 Task: Create new customer invoice with Date Opened: 25-May-23, Select Customer: Only, Terms: Net 15. Make invoice entry for item-1 with Date: 25-May-23, Description: Victoria's Secret Love Cloud Ruched Sports Bra Black (XS)
, Income Account: Income:Sales, Quantity: 2, Unit Price: 9.49, Sales Tax: Y, Sales Tax Included: Y, Tax Table: Sales Tax. Post Invoice with Post Date: 25-May-23, Post to Accounts: Assets:Accounts Receivable. Pay / Process Payment with Transaction Date: 08-Jun-23, Amount: 18.98, Transfer Account: Checking Account. Go to 'Print Invoice'. Save a pdf copy of the invoice.
Action: Mouse moved to (142, 27)
Screenshot: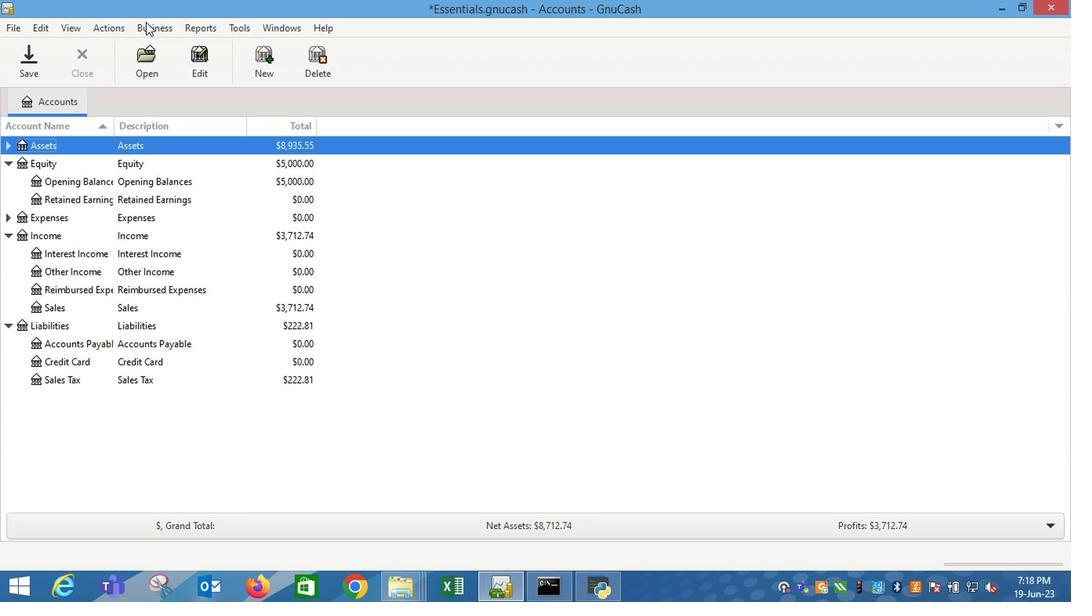 
Action: Mouse pressed left at (142, 27)
Screenshot: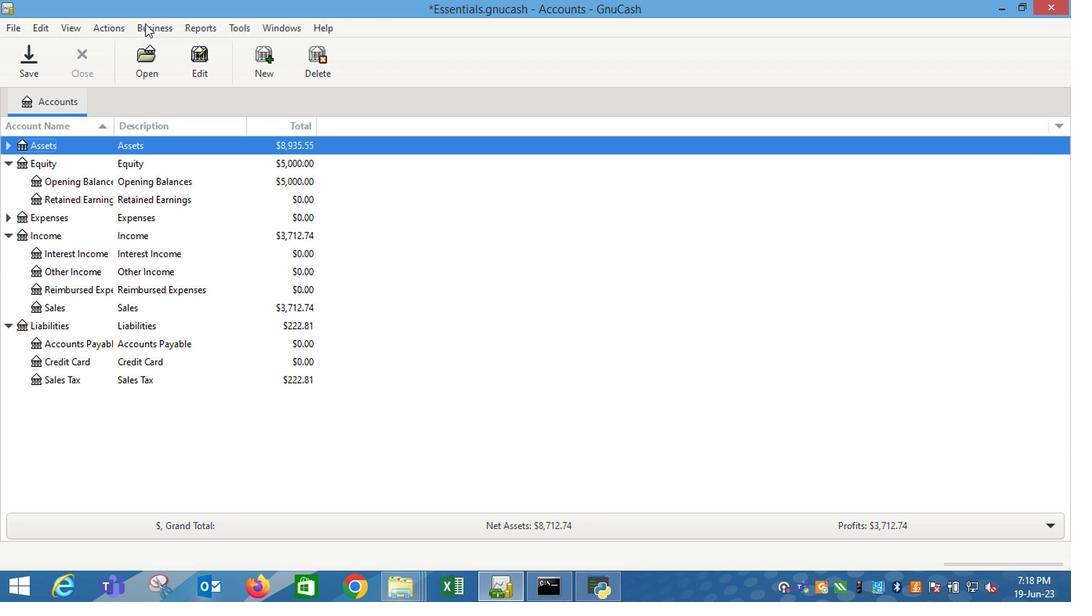 
Action: Mouse moved to (353, 109)
Screenshot: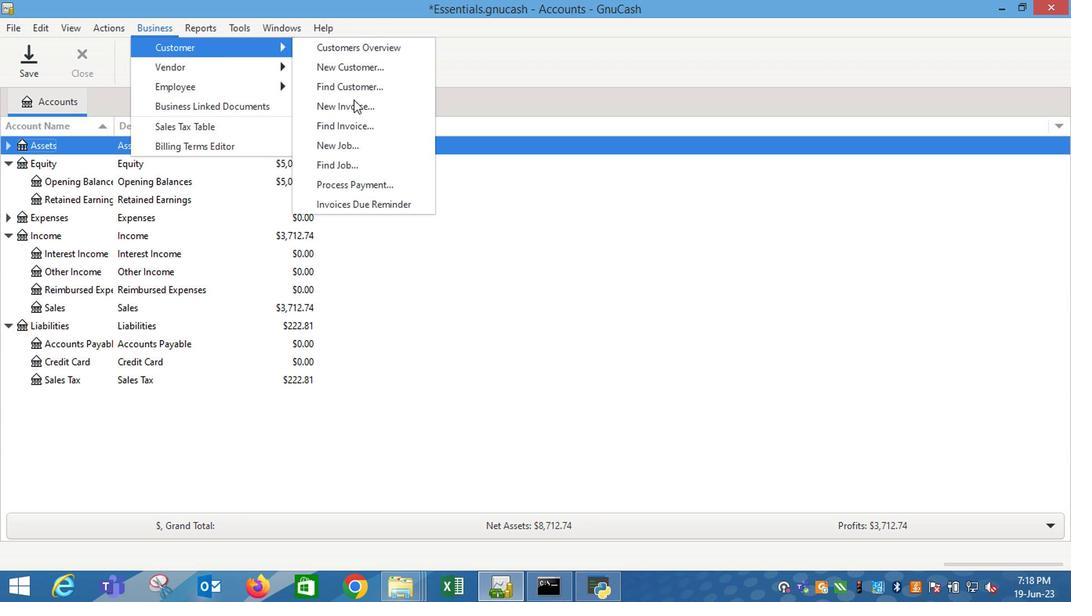 
Action: Mouse pressed left at (353, 109)
Screenshot: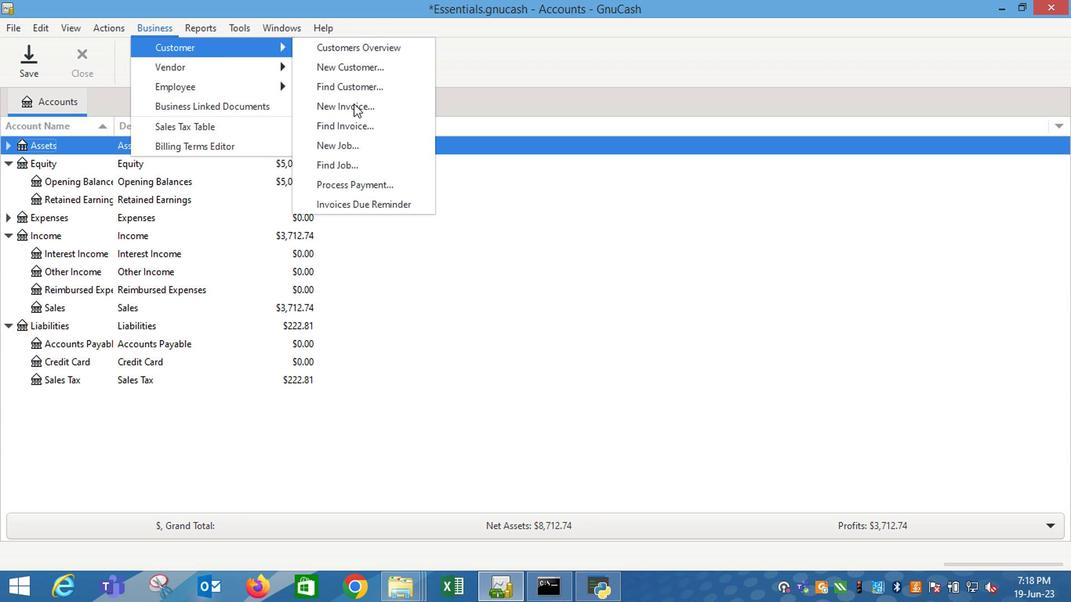 
Action: Mouse moved to (650, 244)
Screenshot: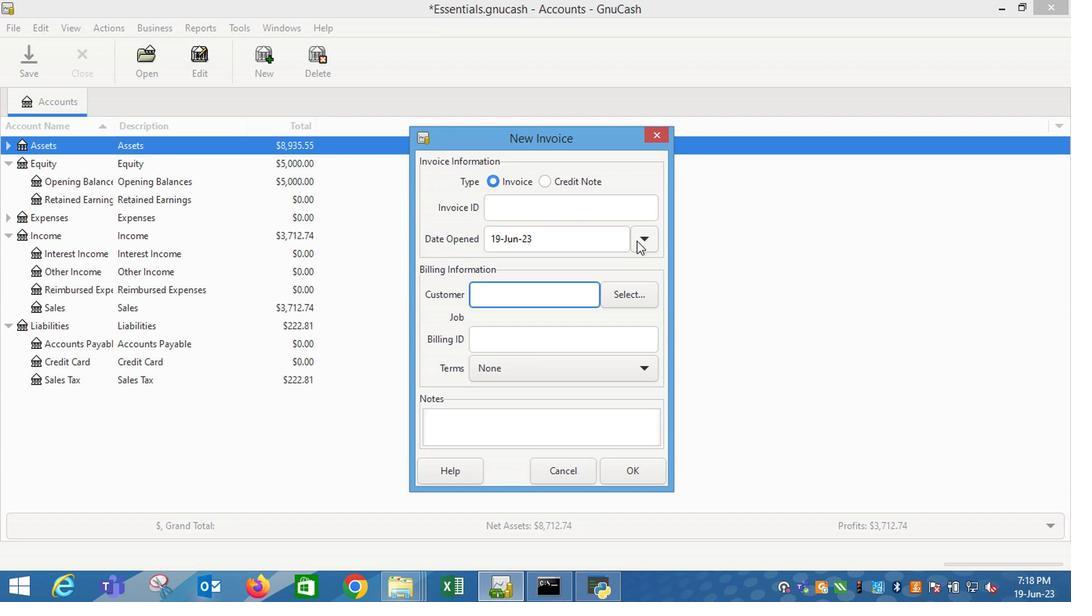 
Action: Mouse pressed left at (650, 244)
Screenshot: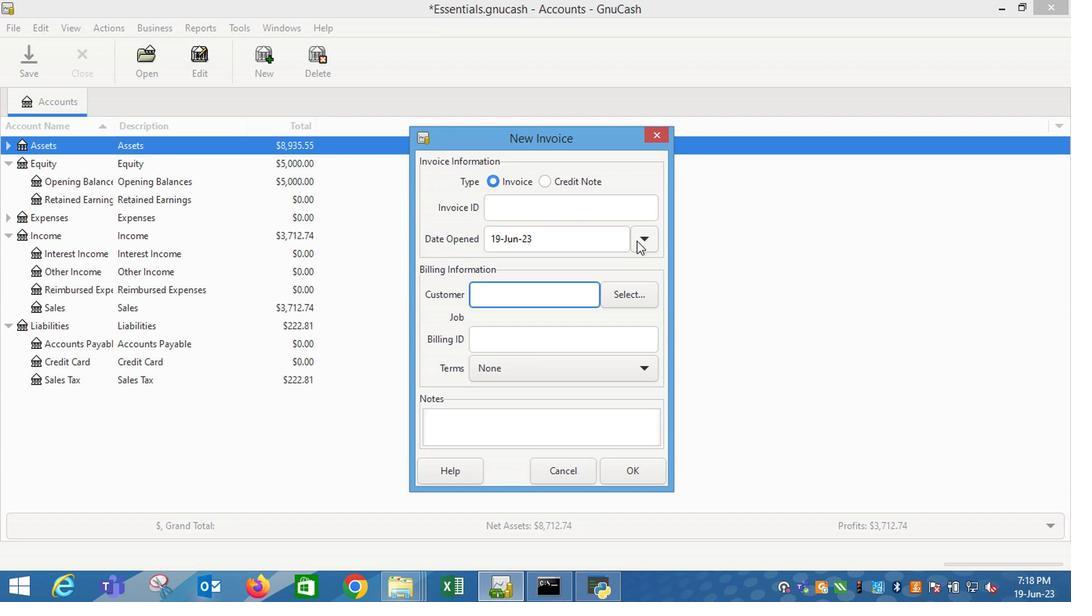 
Action: Mouse moved to (526, 264)
Screenshot: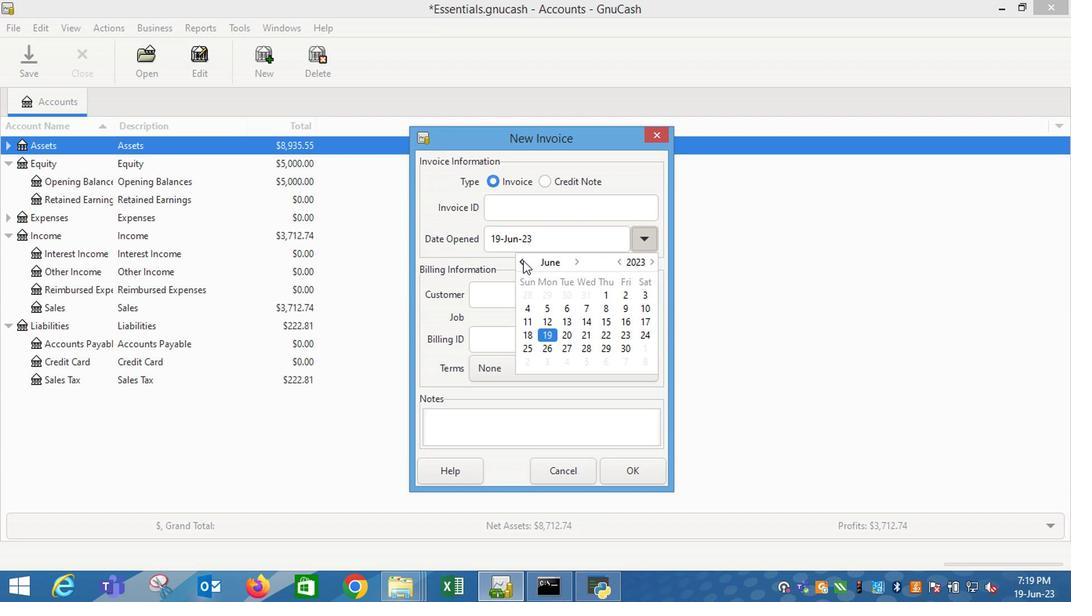 
Action: Mouse pressed left at (526, 264)
Screenshot: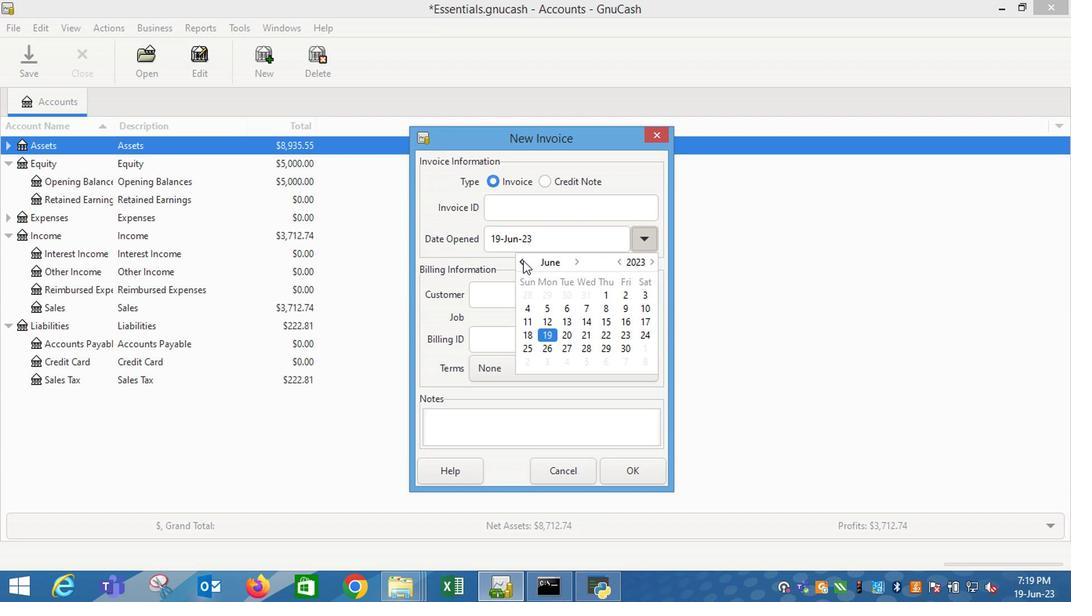 
Action: Mouse moved to (606, 338)
Screenshot: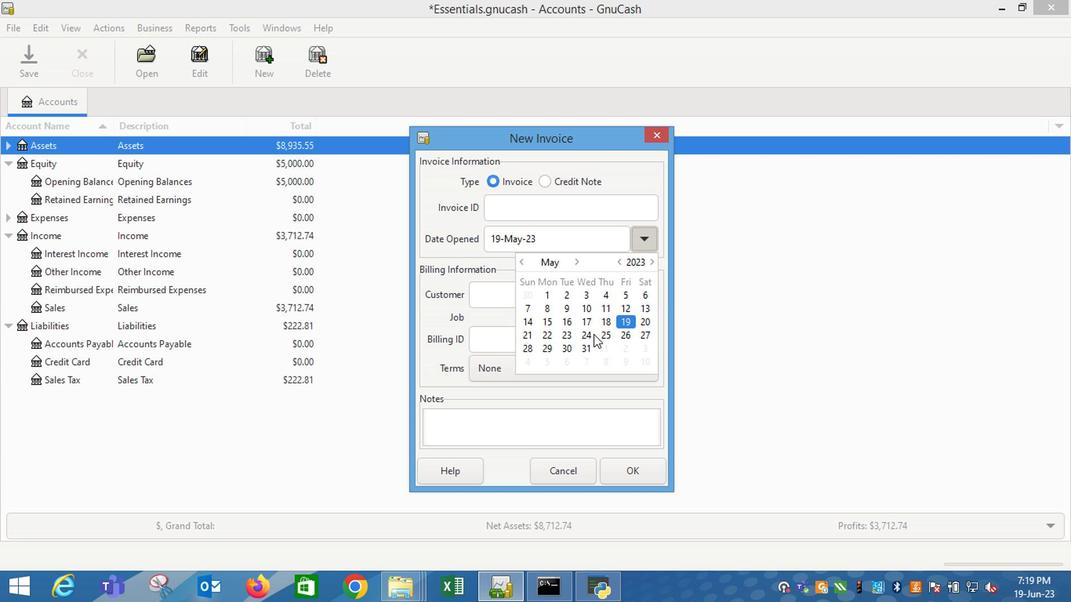 
Action: Mouse pressed left at (606, 338)
Screenshot: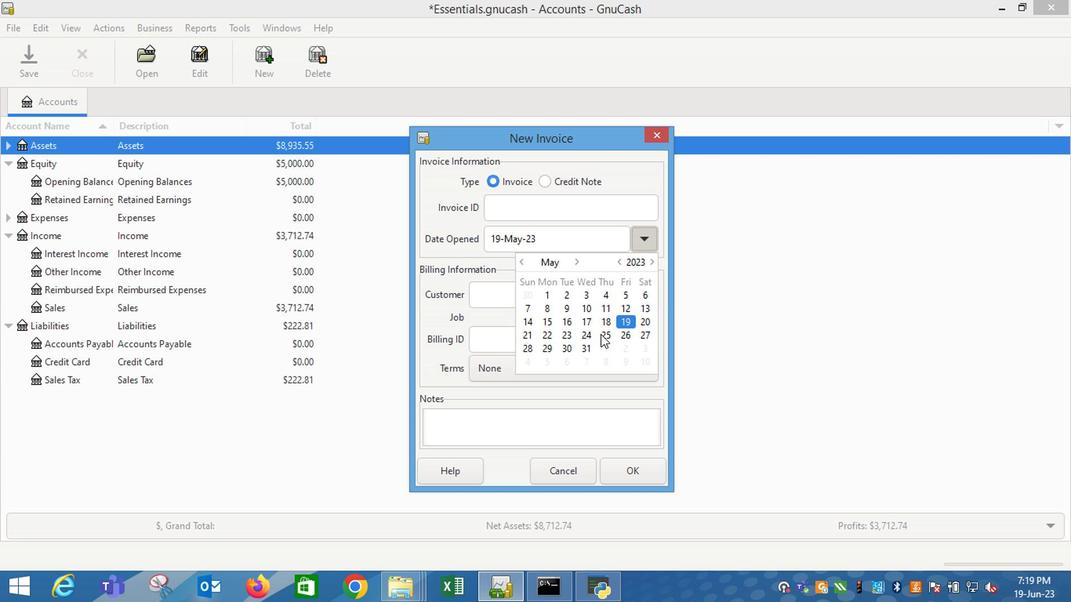 
Action: Mouse moved to (608, 337)
Screenshot: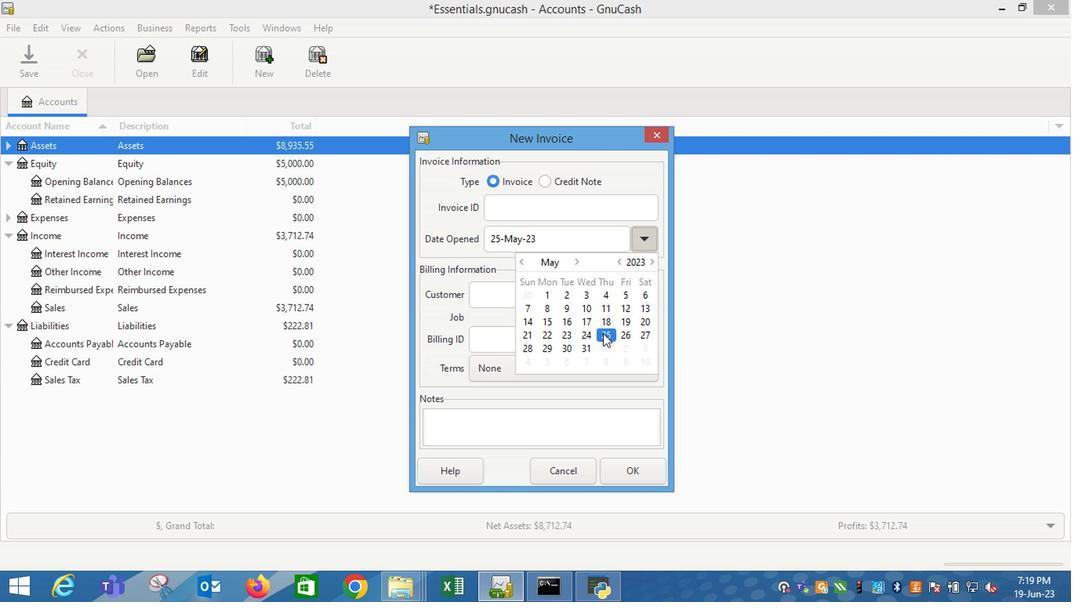 
Action: Key pressed <Key.tab>
Screenshot: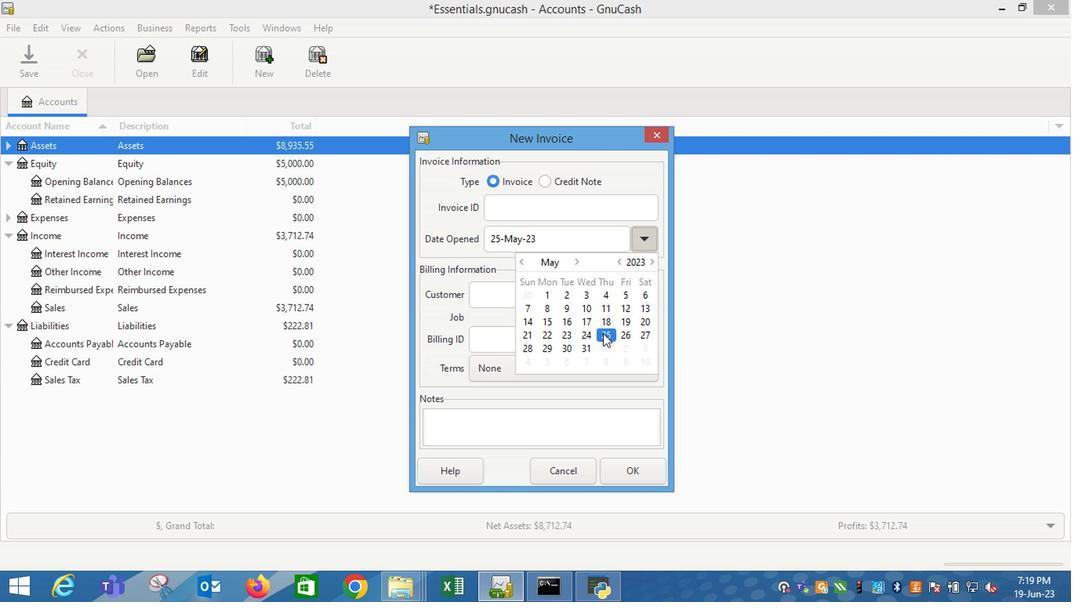 
Action: Mouse moved to (502, 299)
Screenshot: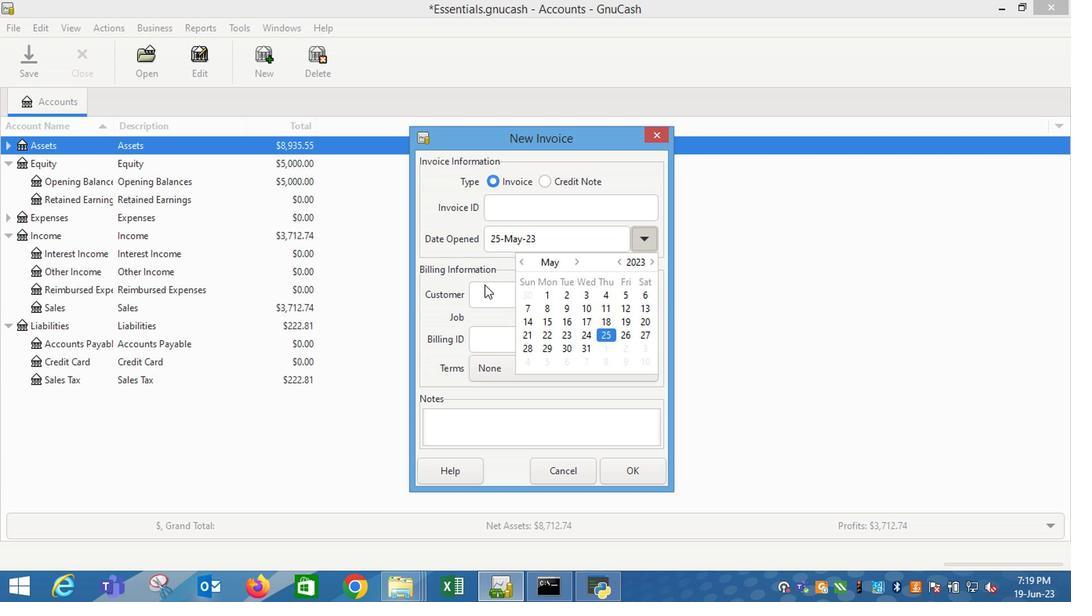 
Action: Mouse pressed left at (502, 299)
Screenshot: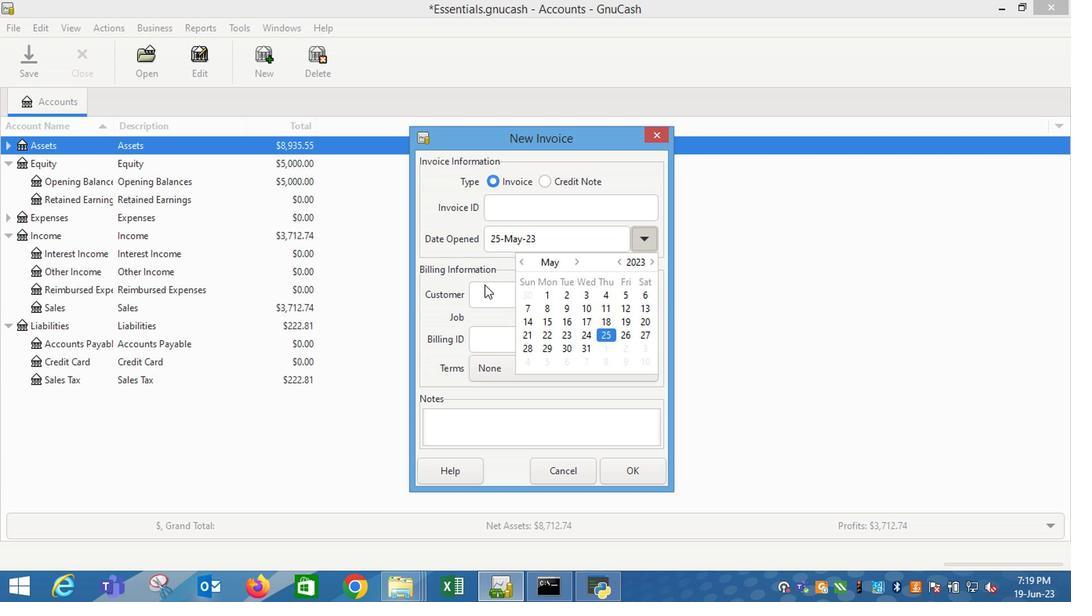 
Action: Mouse moved to (503, 301)
Screenshot: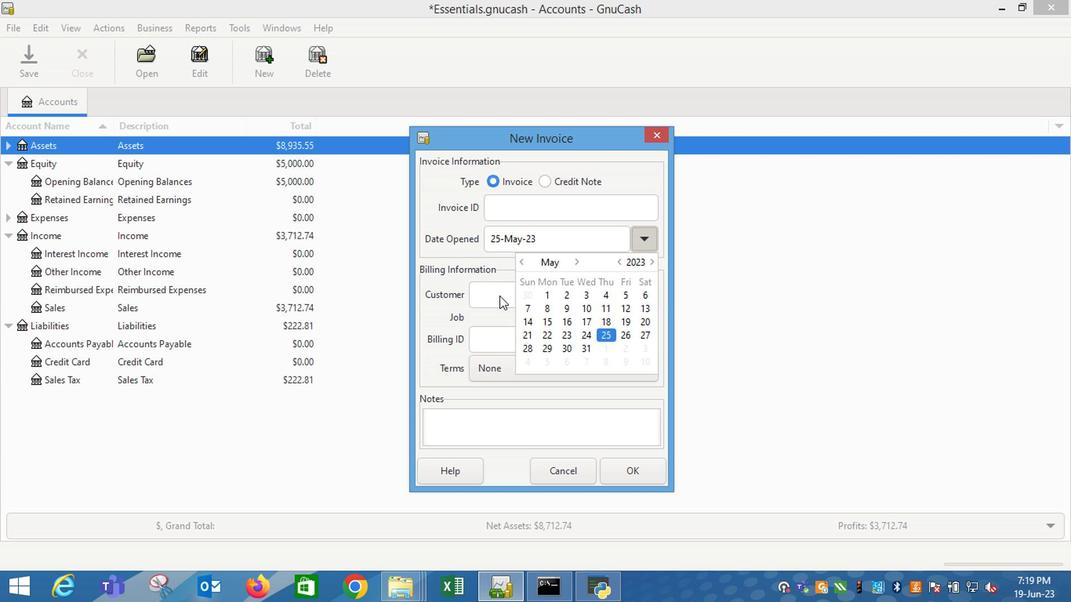 
Action: Mouse pressed left at (503, 301)
Screenshot: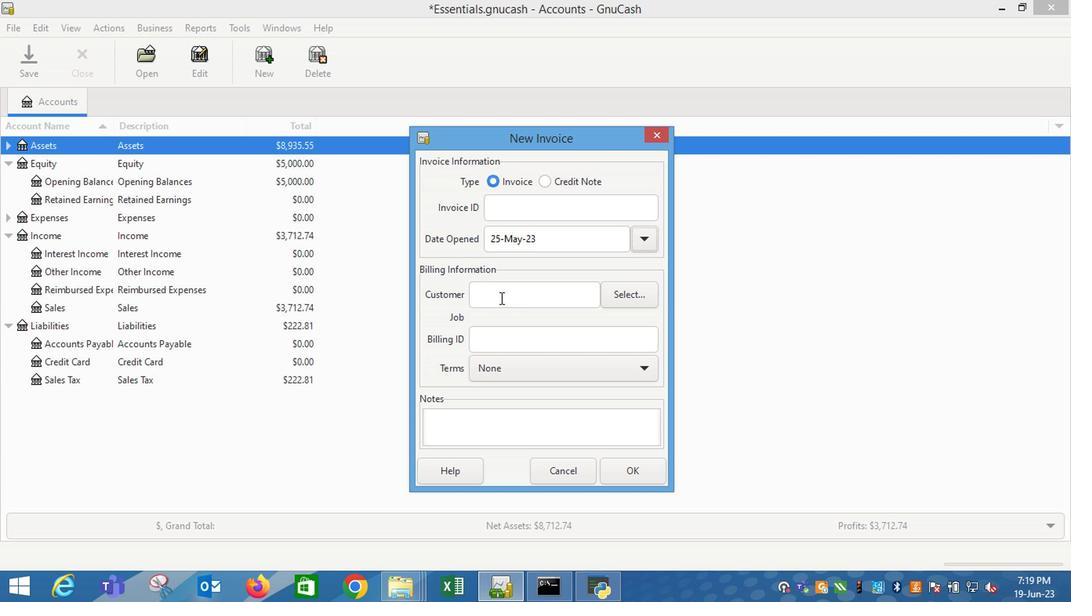 
Action: Mouse moved to (503, 301)
Screenshot: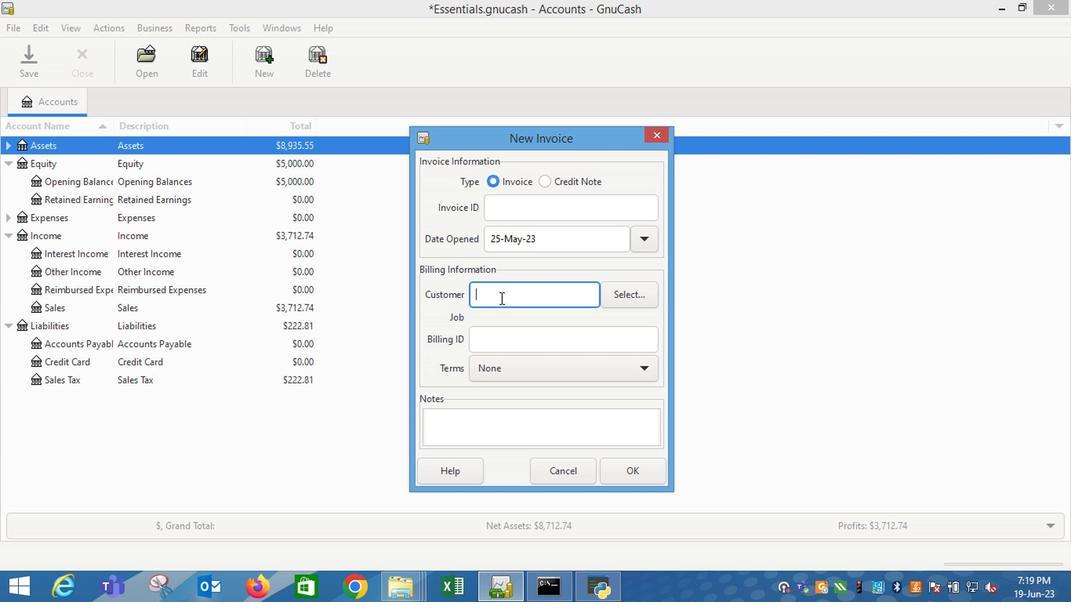 
Action: Key pressed <Key.shift_r>On
Screenshot: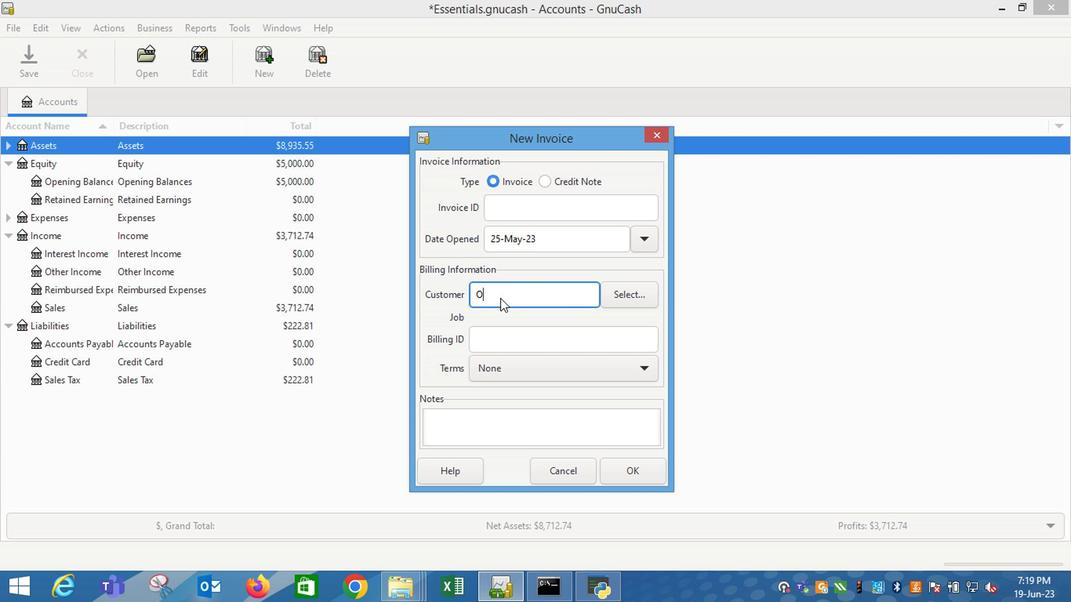 
Action: Mouse moved to (490, 316)
Screenshot: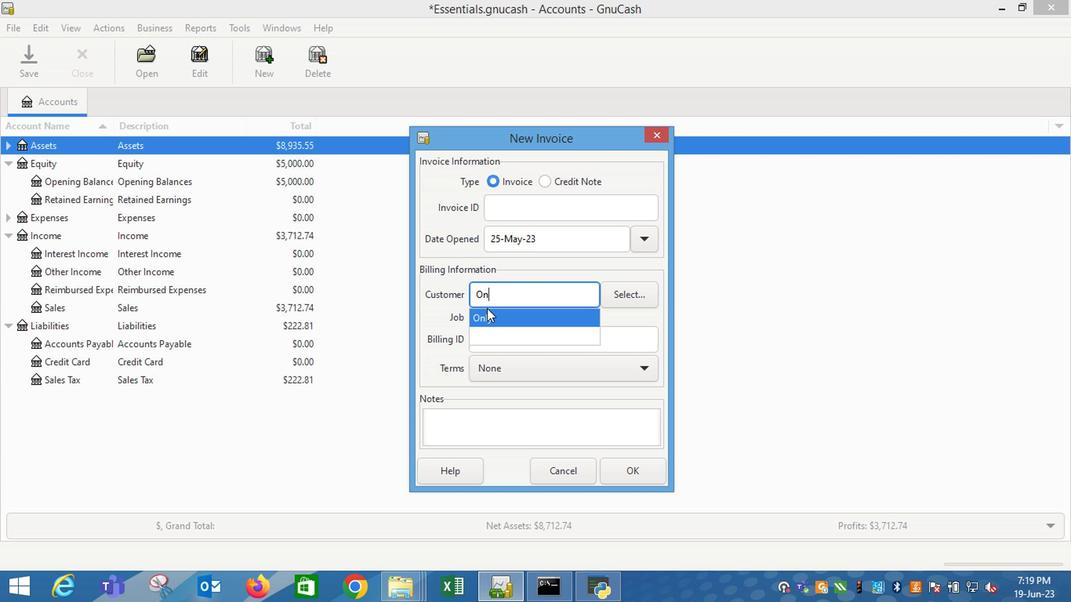
Action: Mouse pressed left at (490, 316)
Screenshot: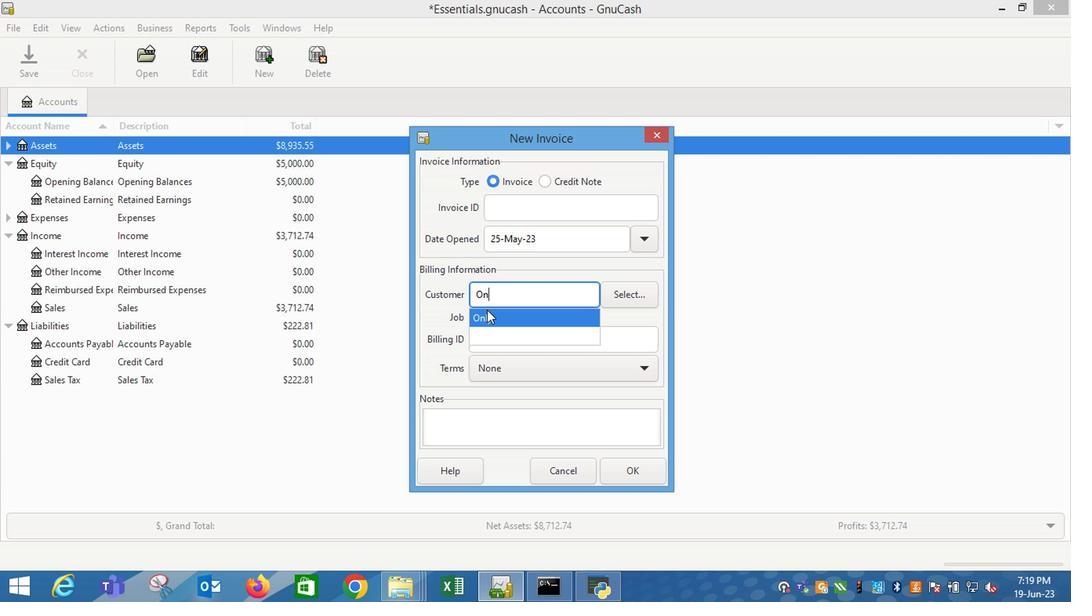 
Action: Mouse moved to (509, 387)
Screenshot: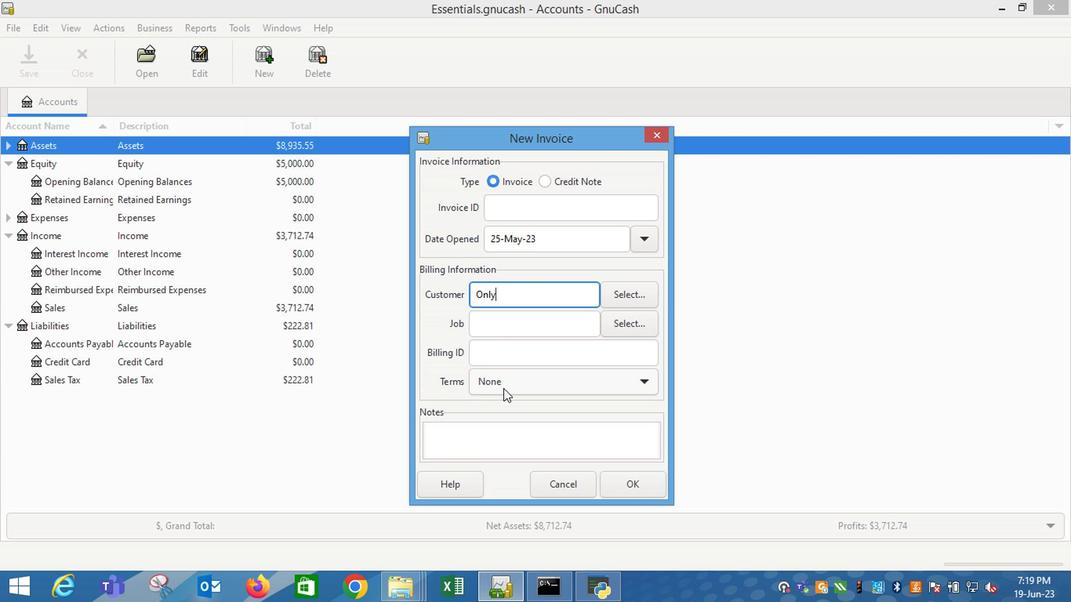 
Action: Mouse pressed left at (509, 387)
Screenshot: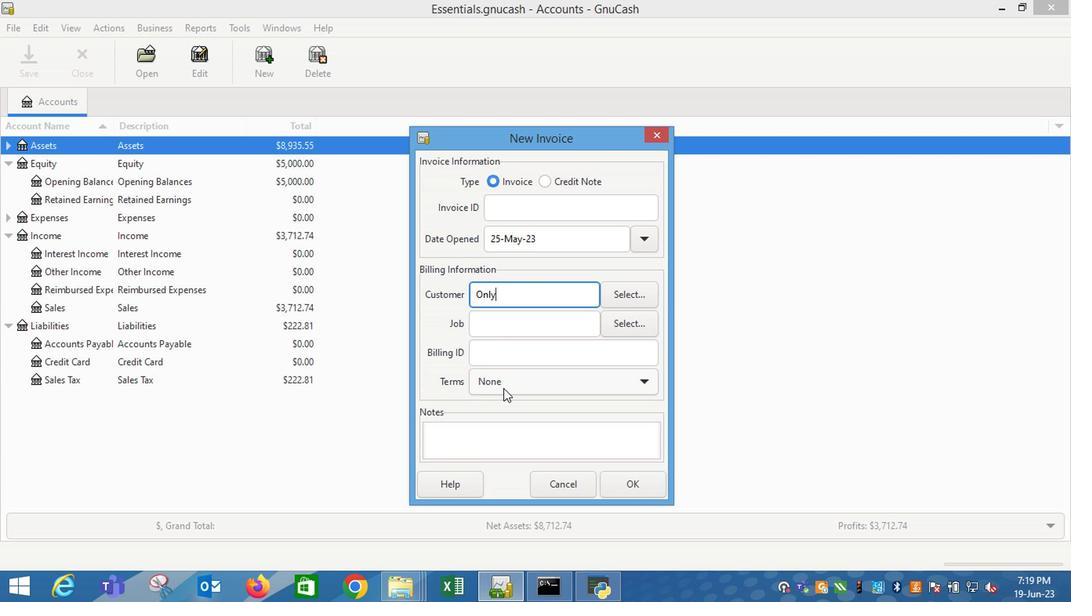 
Action: Mouse moved to (506, 408)
Screenshot: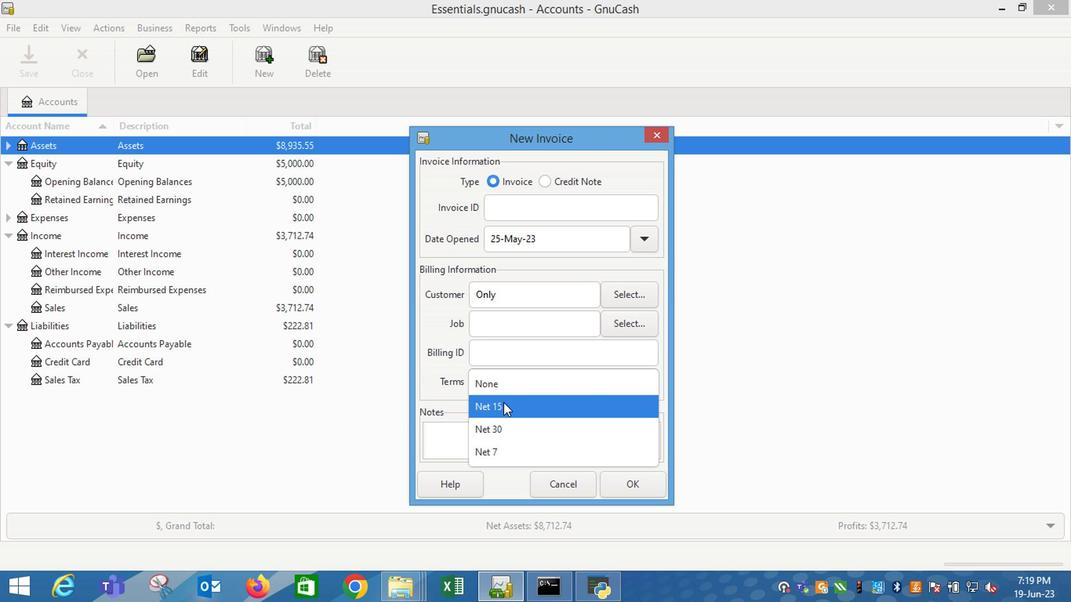 
Action: Mouse pressed left at (506, 408)
Screenshot: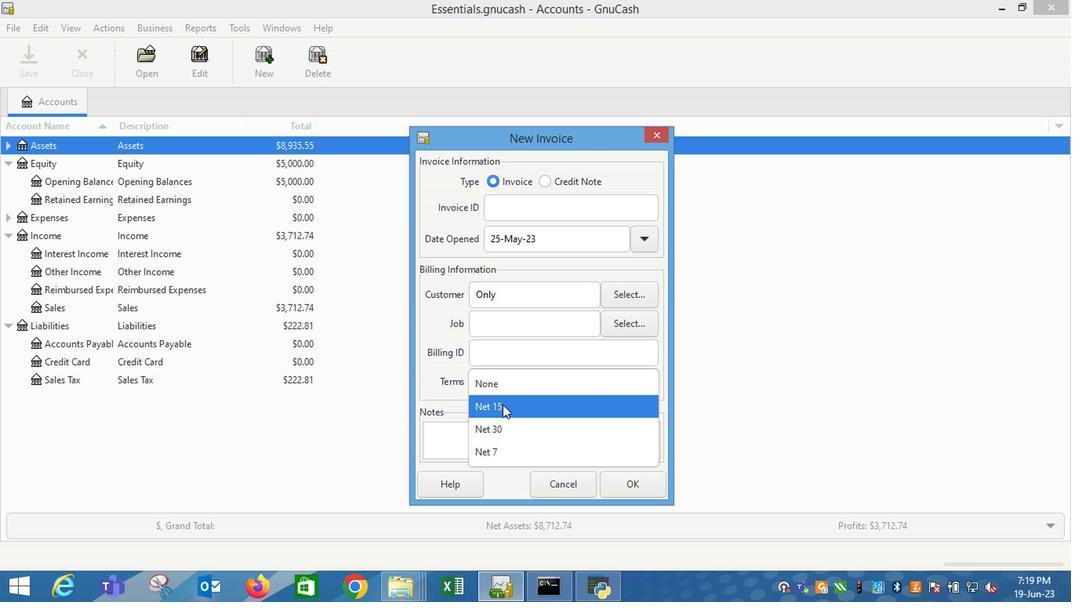 
Action: Mouse moved to (621, 487)
Screenshot: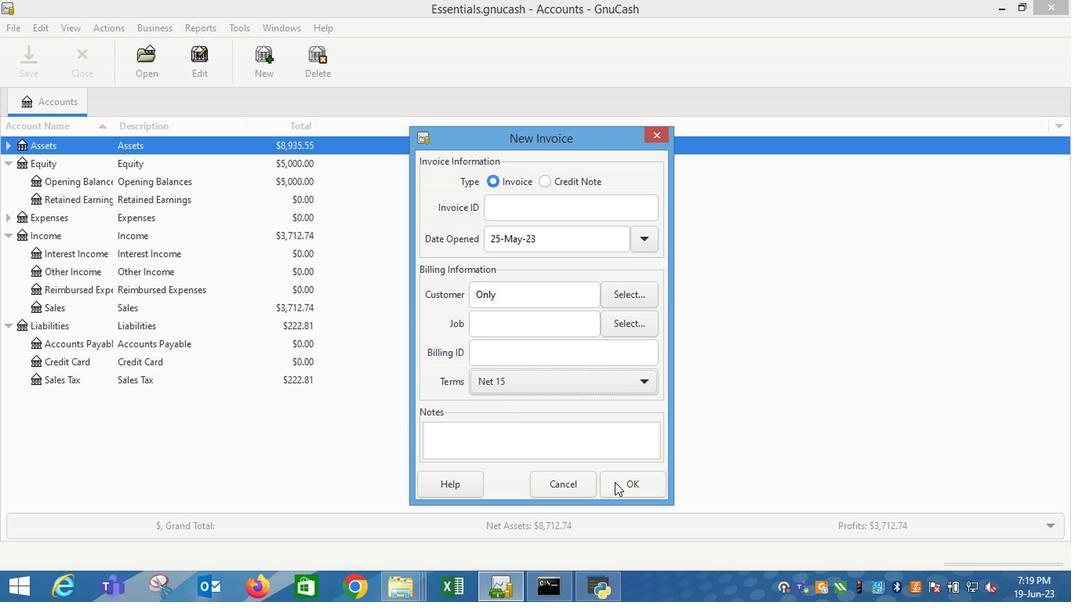 
Action: Mouse pressed left at (621, 487)
Screenshot: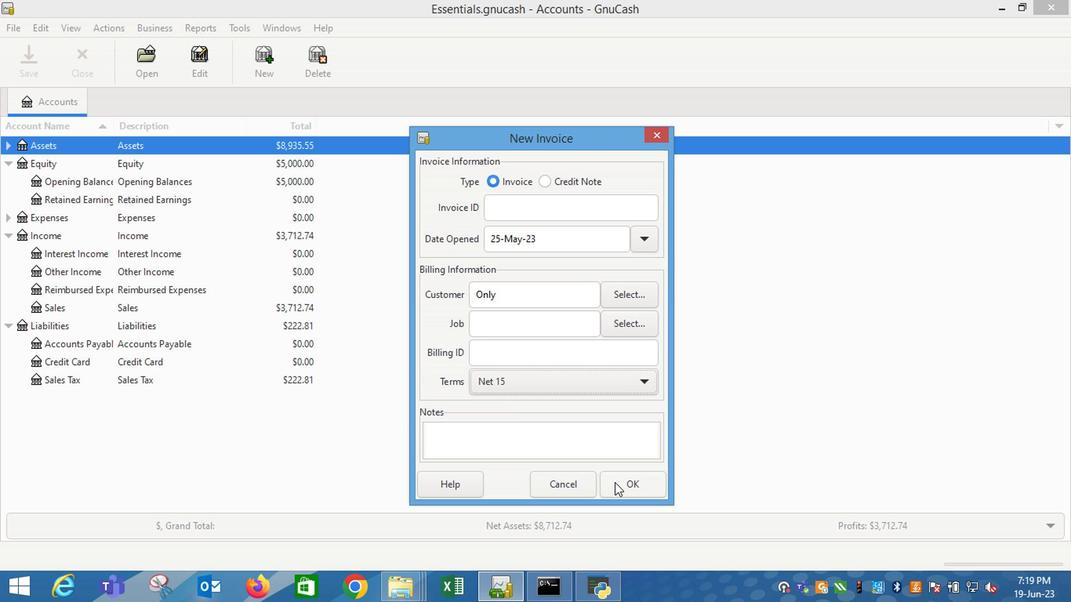 
Action: Mouse moved to (66, 311)
Screenshot: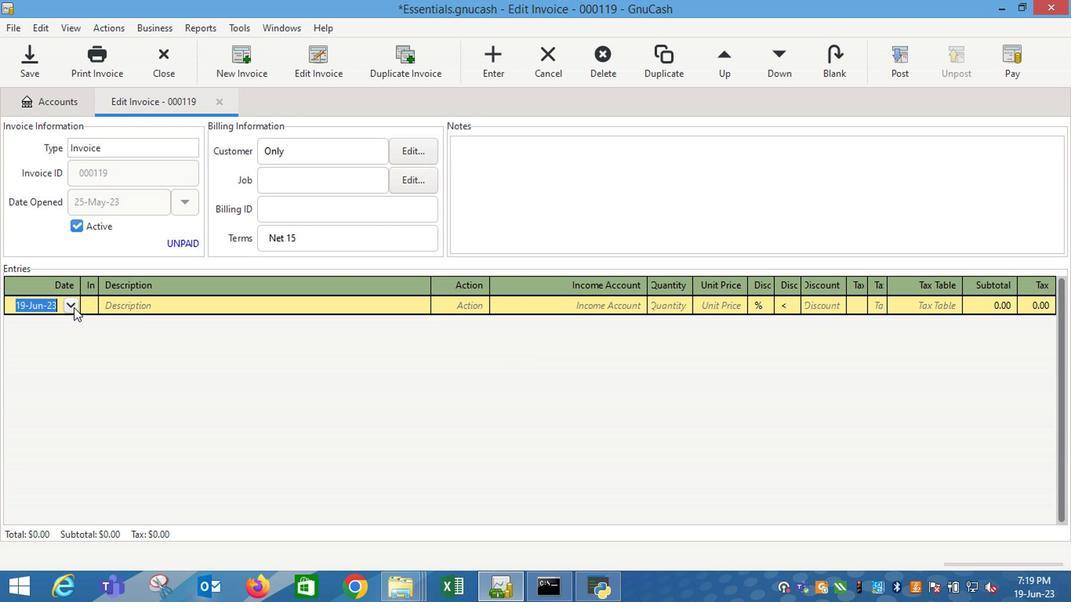 
Action: Mouse pressed left at (66, 311)
Screenshot: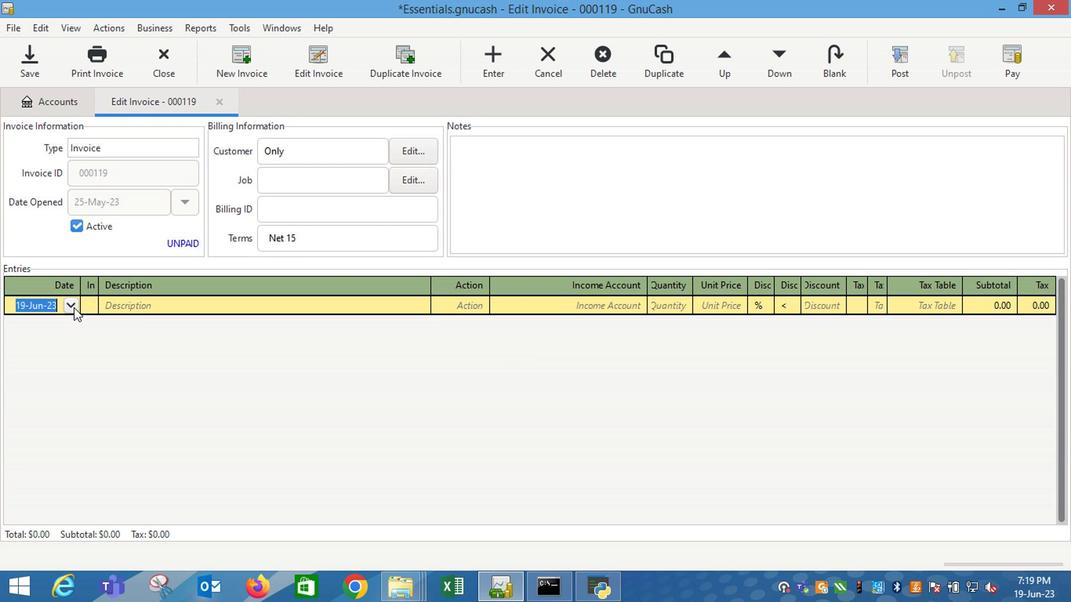
Action: Mouse moved to (6, 330)
Screenshot: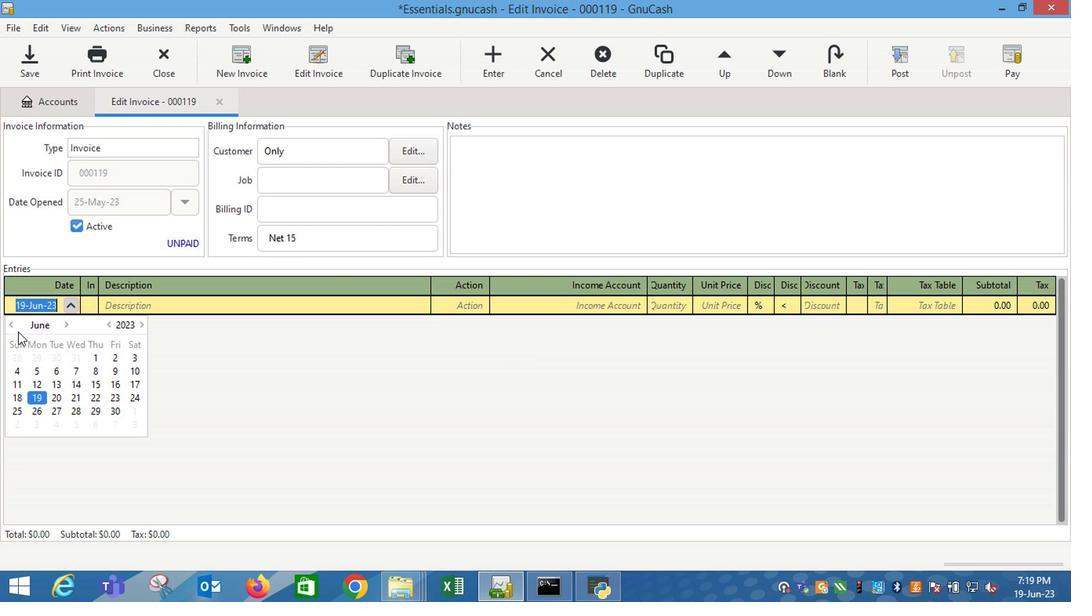 
Action: Mouse pressed left at (6, 330)
Screenshot: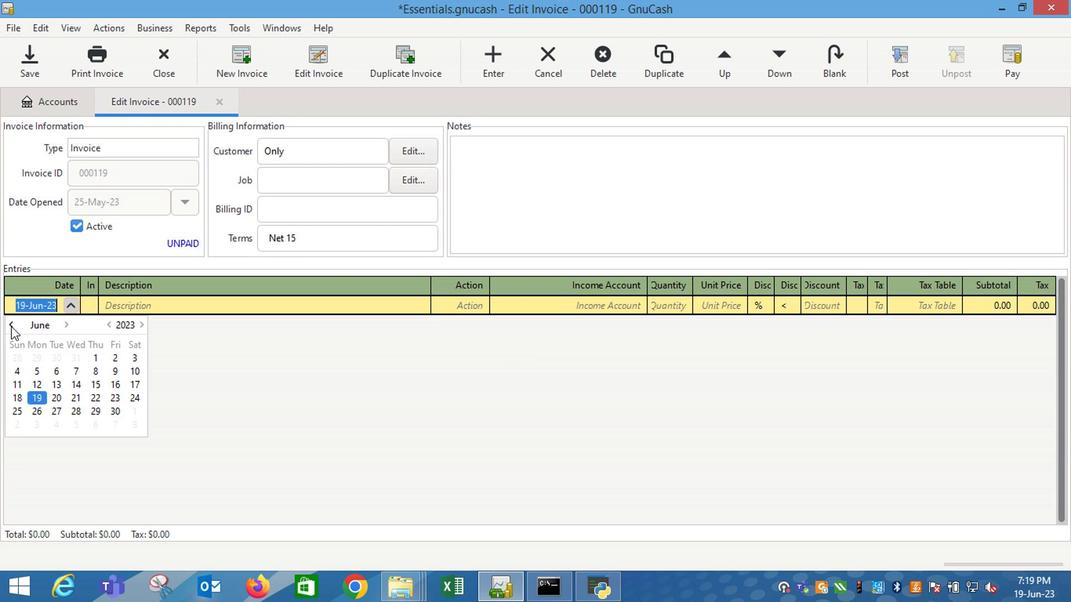 
Action: Mouse moved to (94, 400)
Screenshot: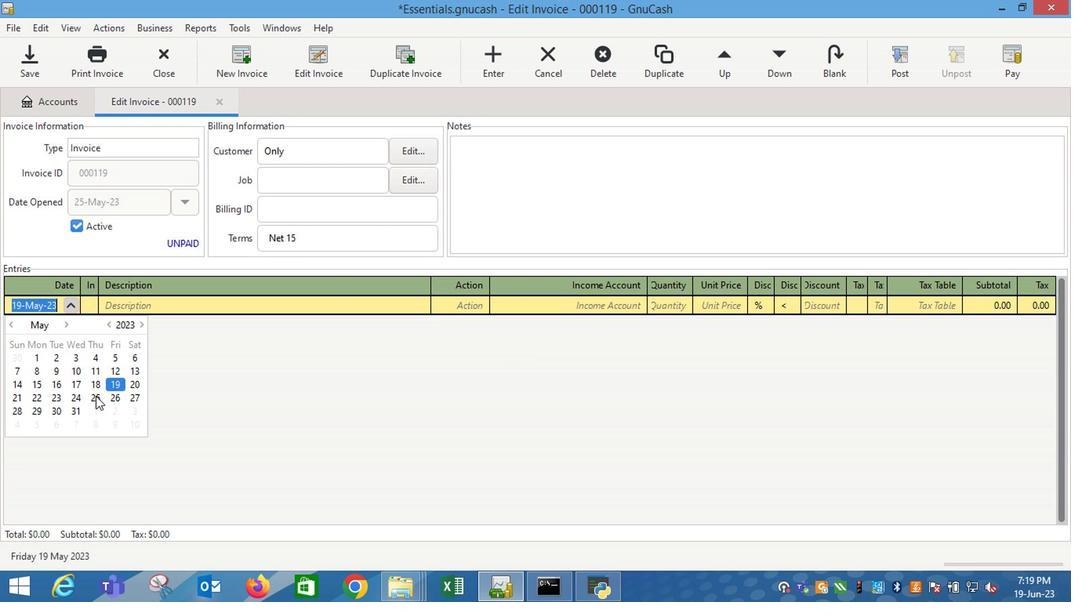
Action: Mouse pressed left at (94, 400)
Screenshot: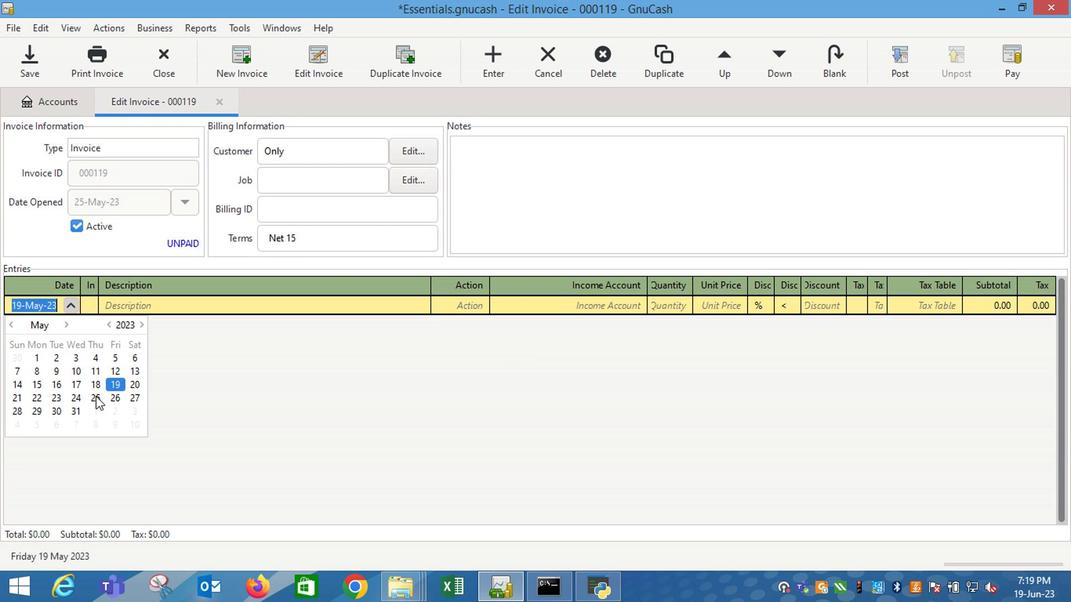 
Action: Mouse moved to (94, 400)
Screenshot: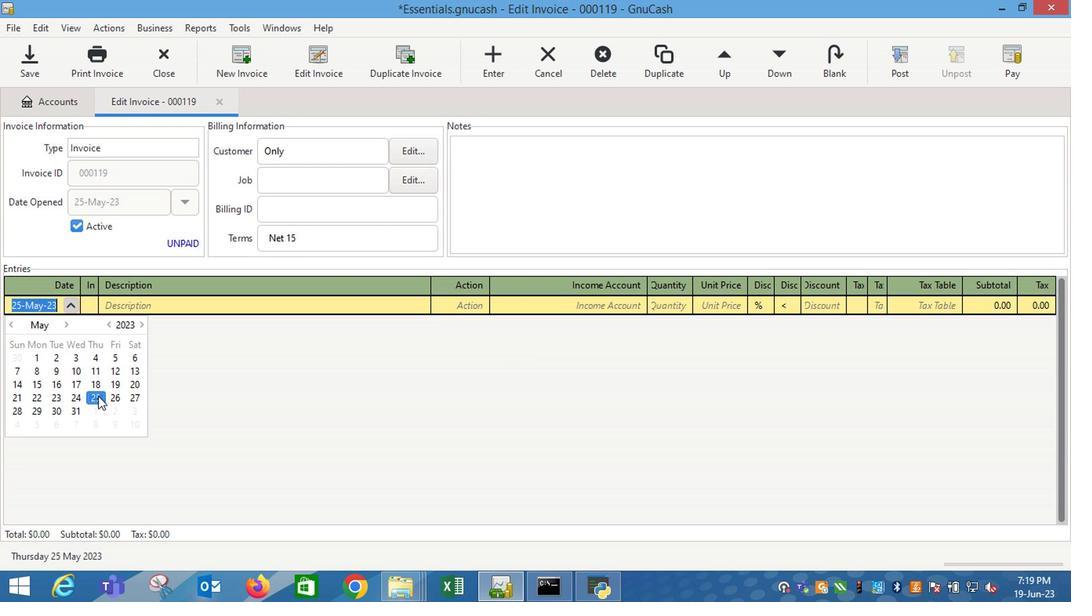 
Action: Key pressed <Key.tab>
Screenshot: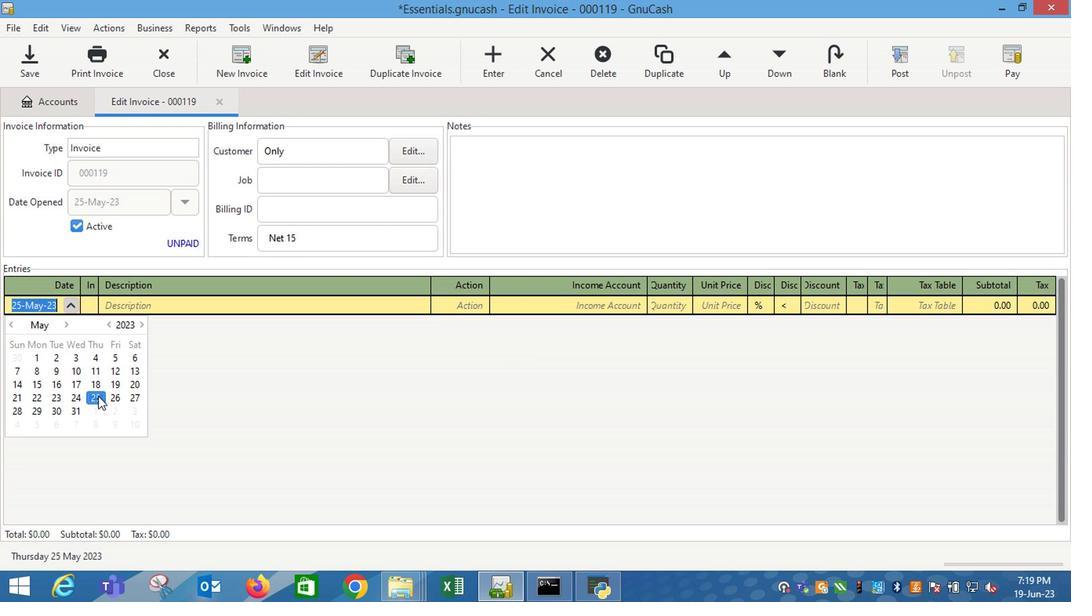 
Action: Mouse moved to (137, 354)
Screenshot: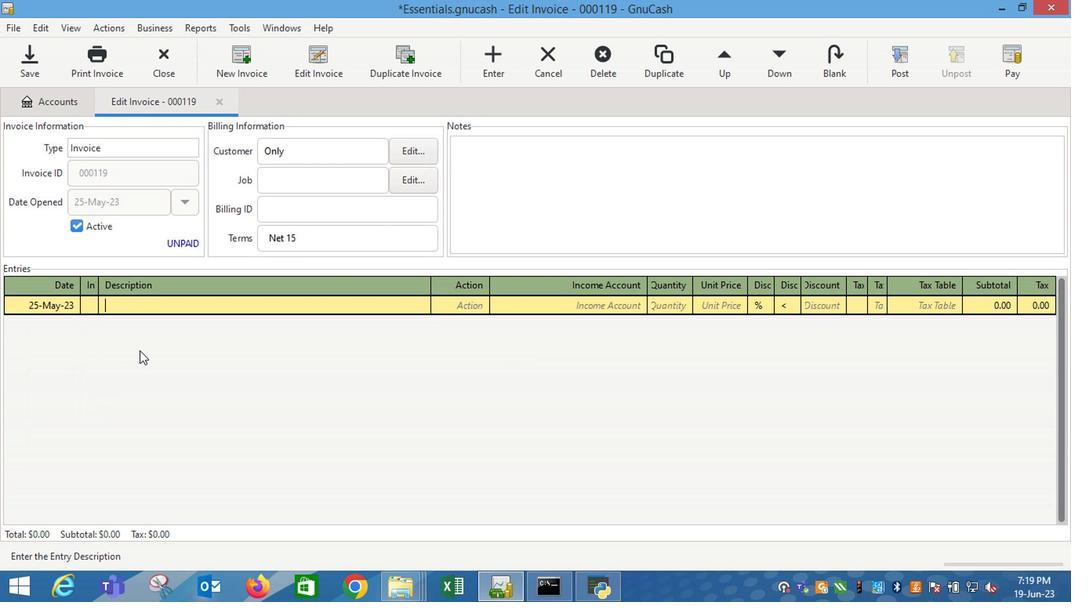 
Action: Key pressed <Key.shift_r>Victoria's<Key.space><Key.shift_r>Secret<Key.space><Key.shift_r>Love<Key.space><Key.shift_r>Cloud<Key.space><Key.shift_r>Ruch<Key.tab><Key.tab>9.49<Key.tab>
Screenshot: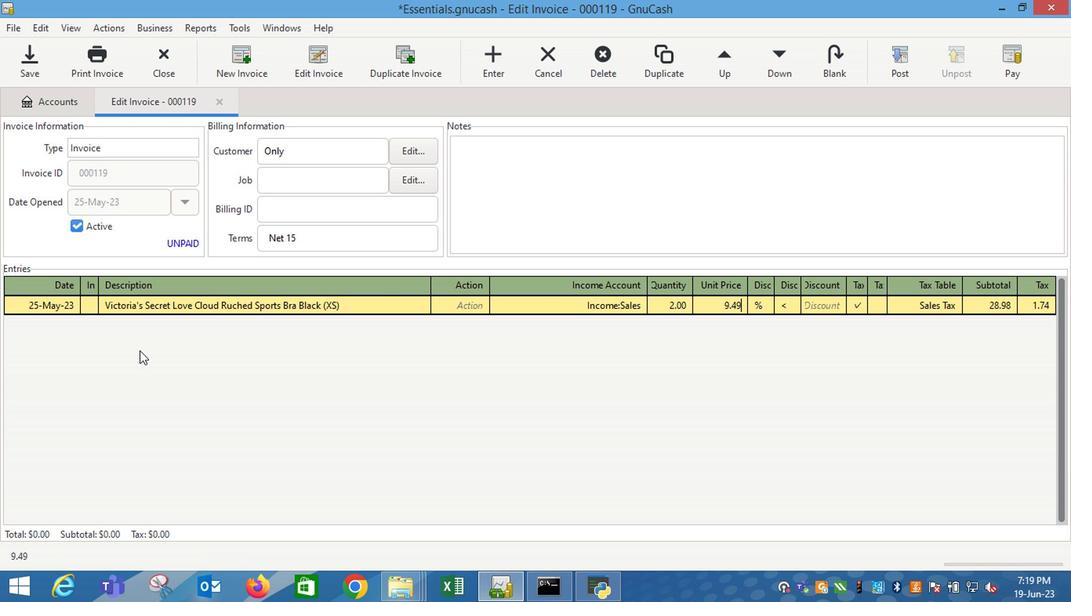 
Action: Mouse moved to (878, 305)
Screenshot: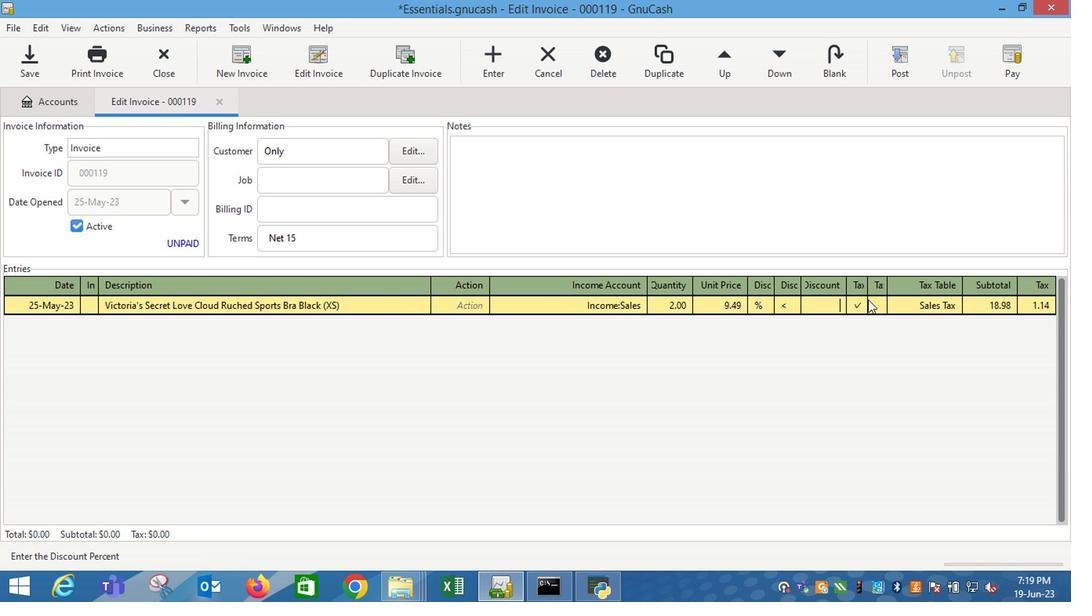 
Action: Mouse pressed left at (878, 305)
Screenshot: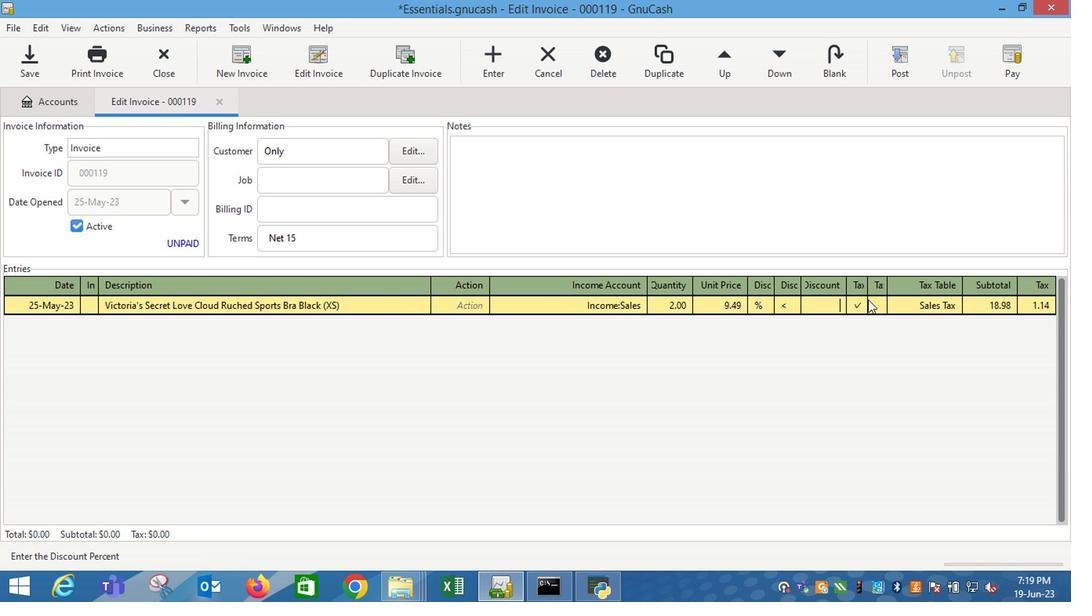 
Action: Mouse moved to (933, 311)
Screenshot: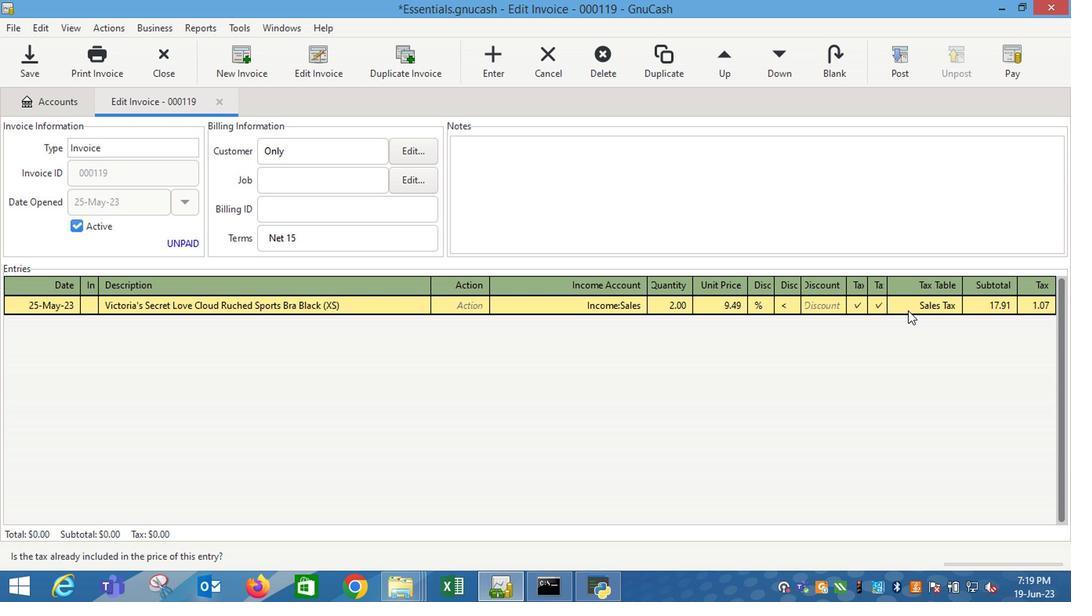 
Action: Mouse pressed left at (933, 311)
Screenshot: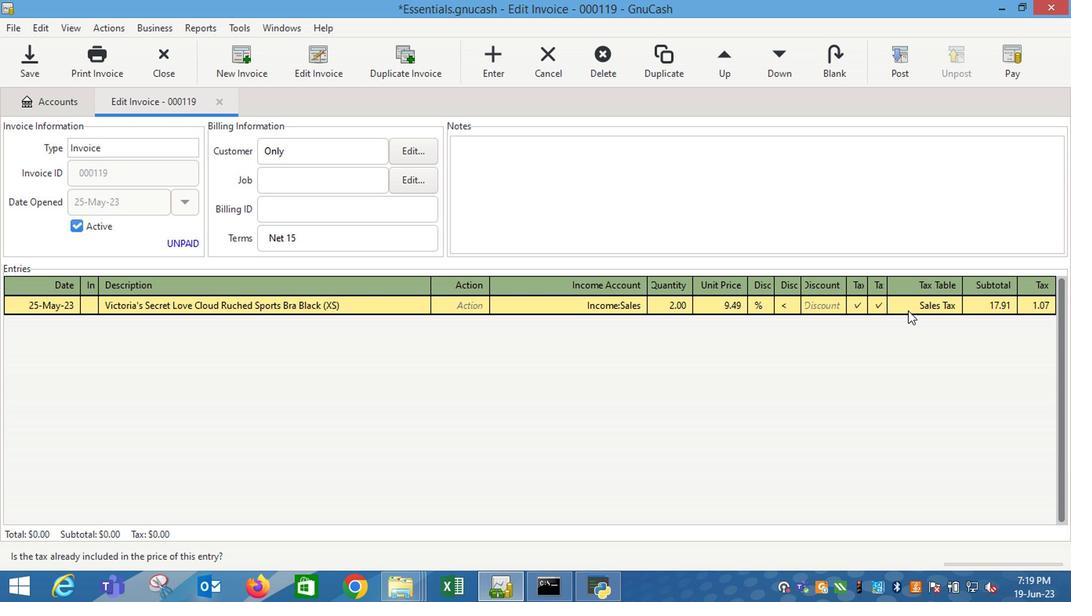 
Action: Mouse moved to (794, 316)
Screenshot: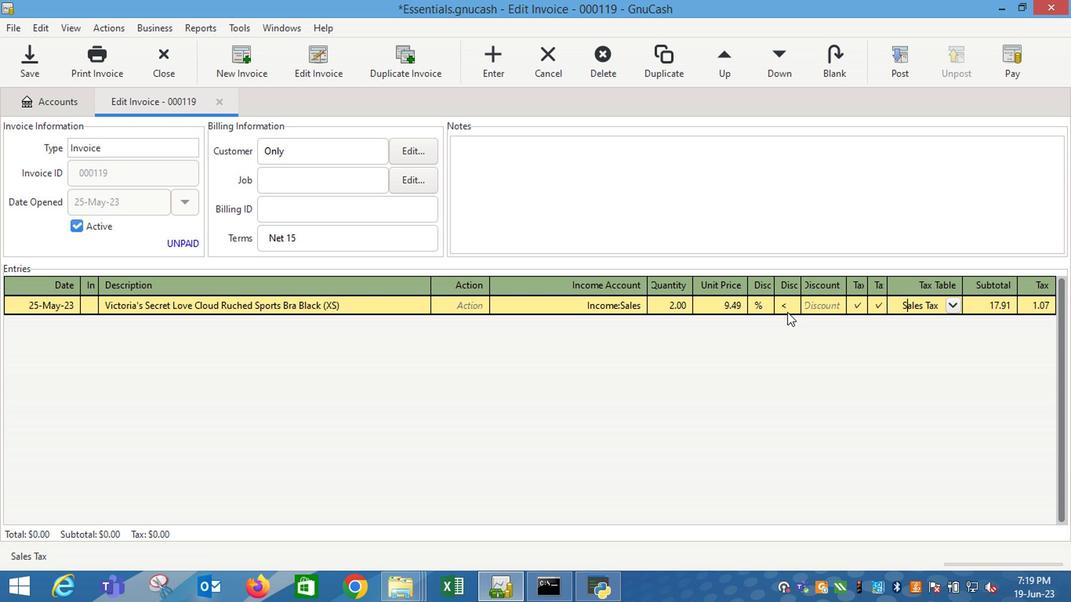
Action: Key pressed <Key.enter>
Screenshot: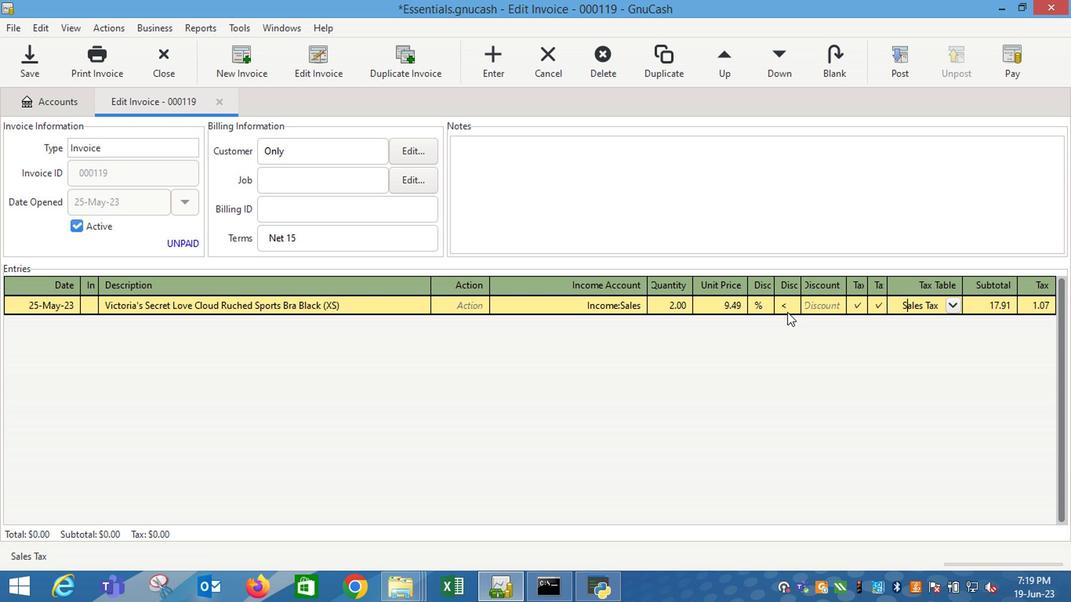 
Action: Mouse moved to (940, 59)
Screenshot: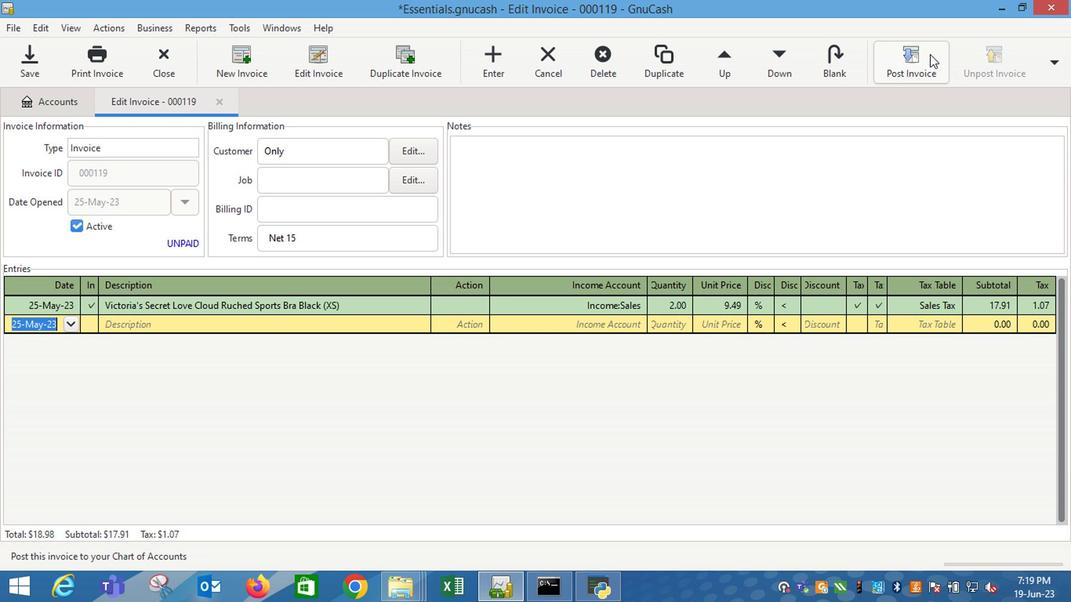 
Action: Mouse pressed left at (940, 59)
Screenshot: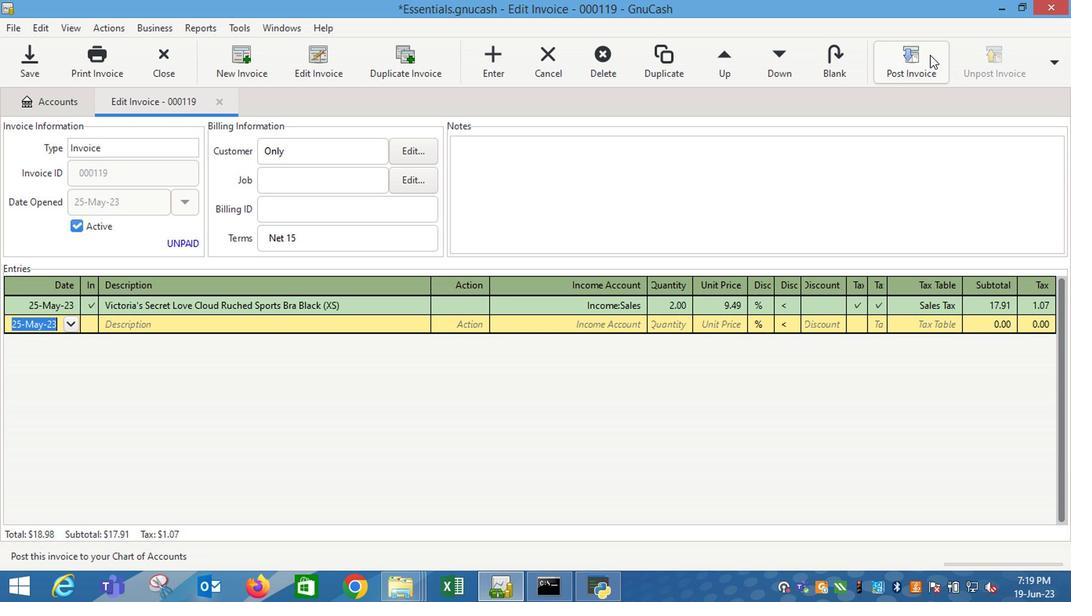 
Action: Mouse moved to (676, 267)
Screenshot: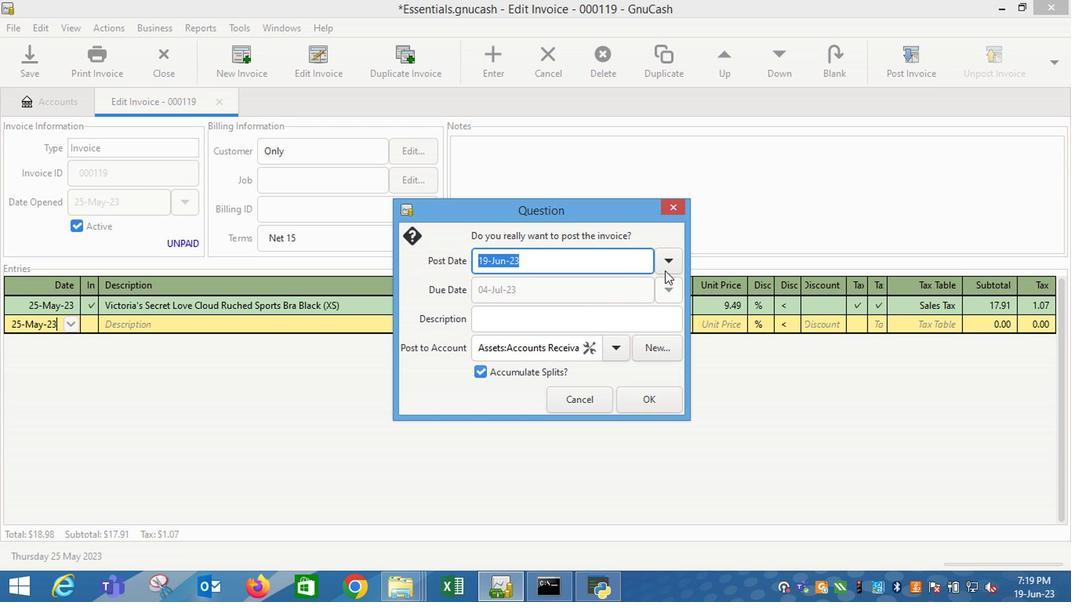 
Action: Mouse pressed left at (676, 267)
Screenshot: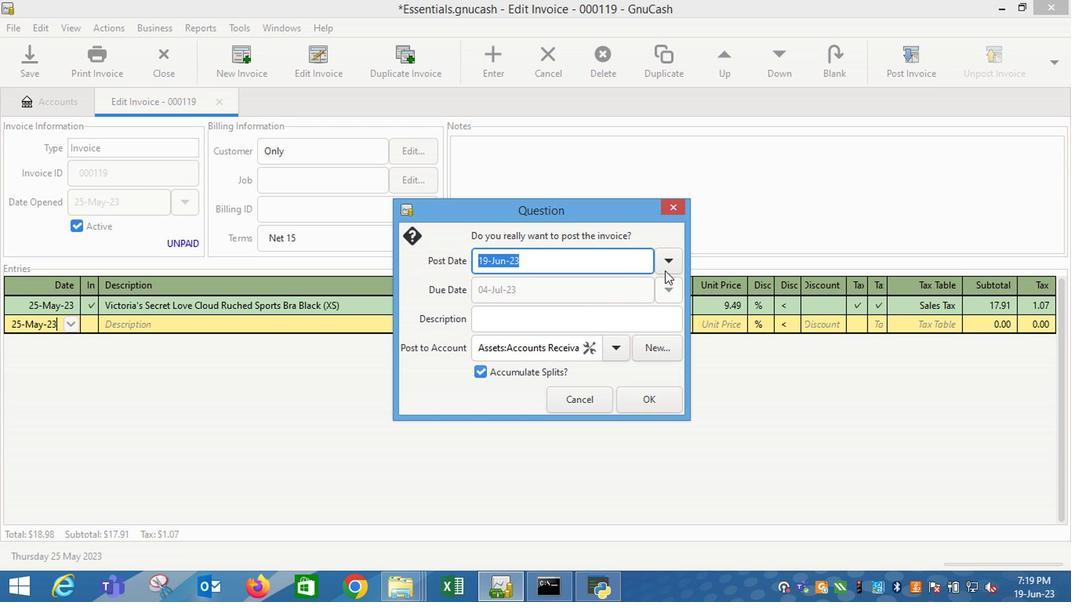 
Action: Mouse moved to (552, 290)
Screenshot: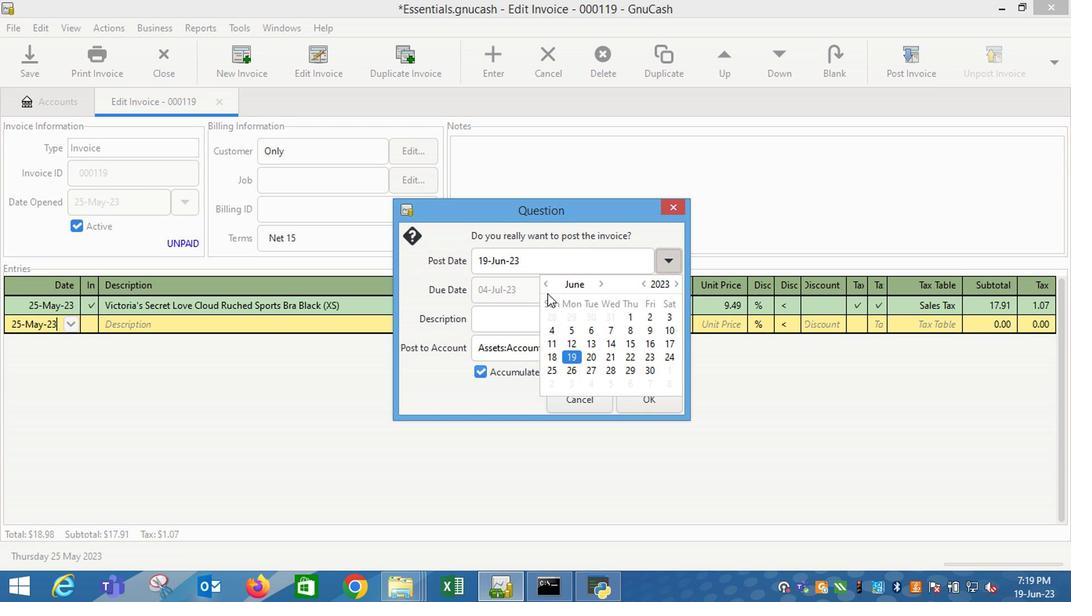 
Action: Mouse pressed left at (552, 290)
Screenshot: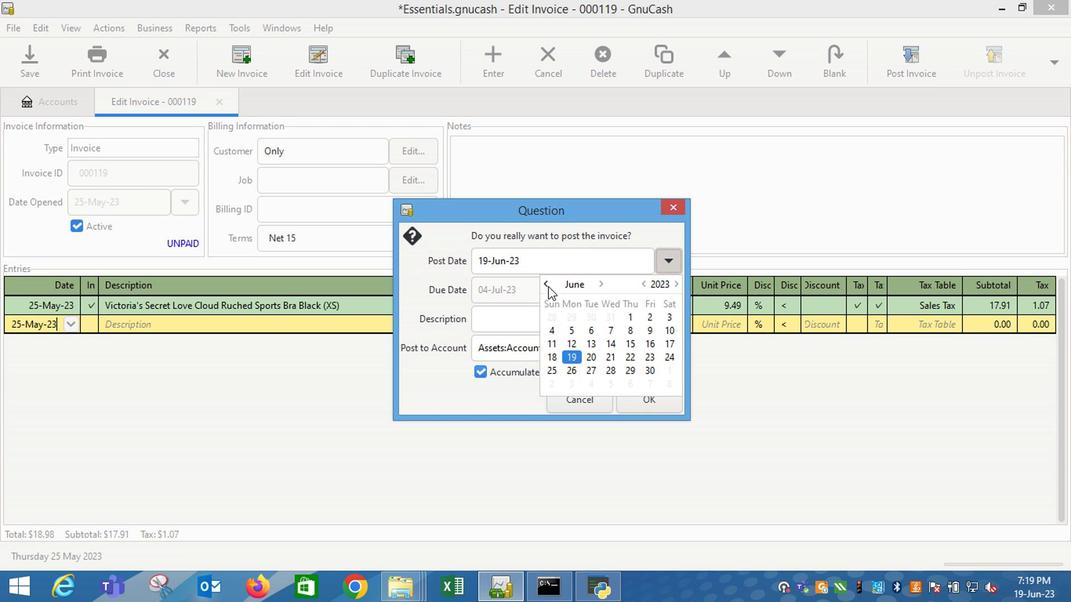 
Action: Mouse moved to (636, 361)
Screenshot: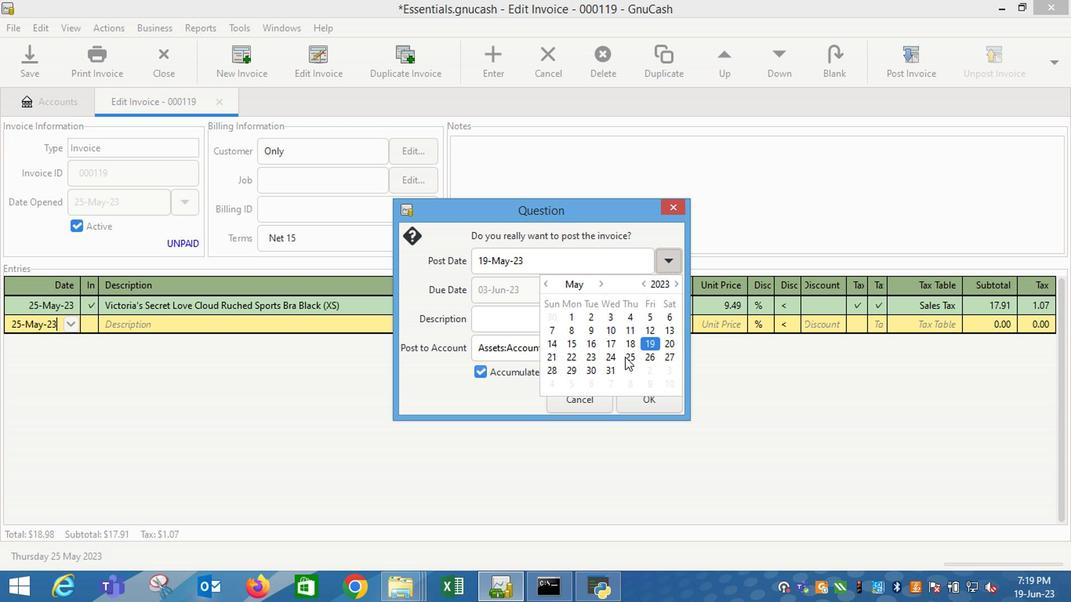 
Action: Mouse pressed left at (636, 361)
Screenshot: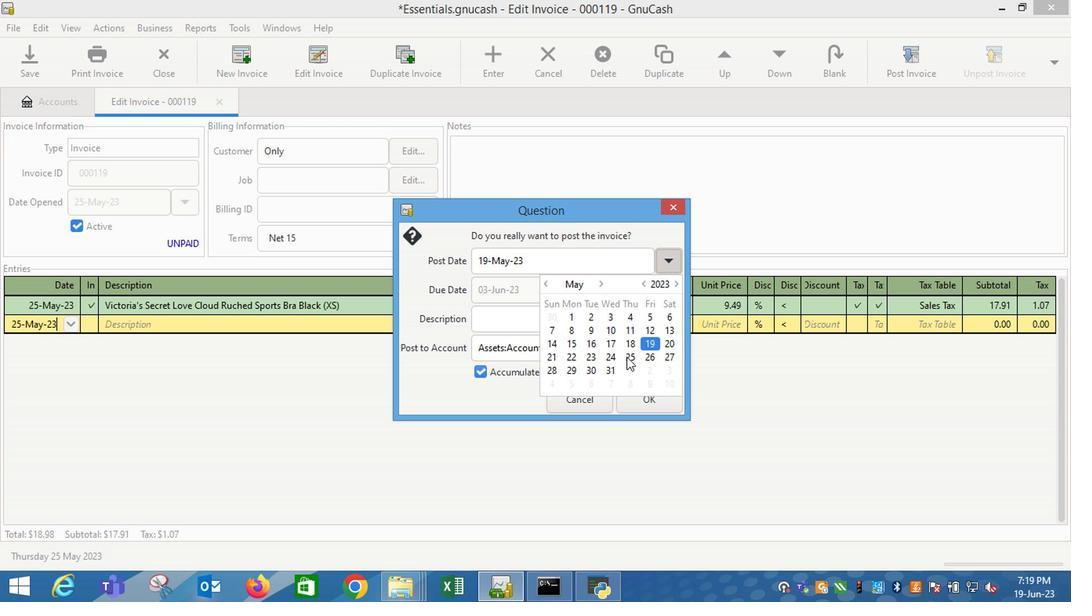 
Action: Mouse moved to (507, 316)
Screenshot: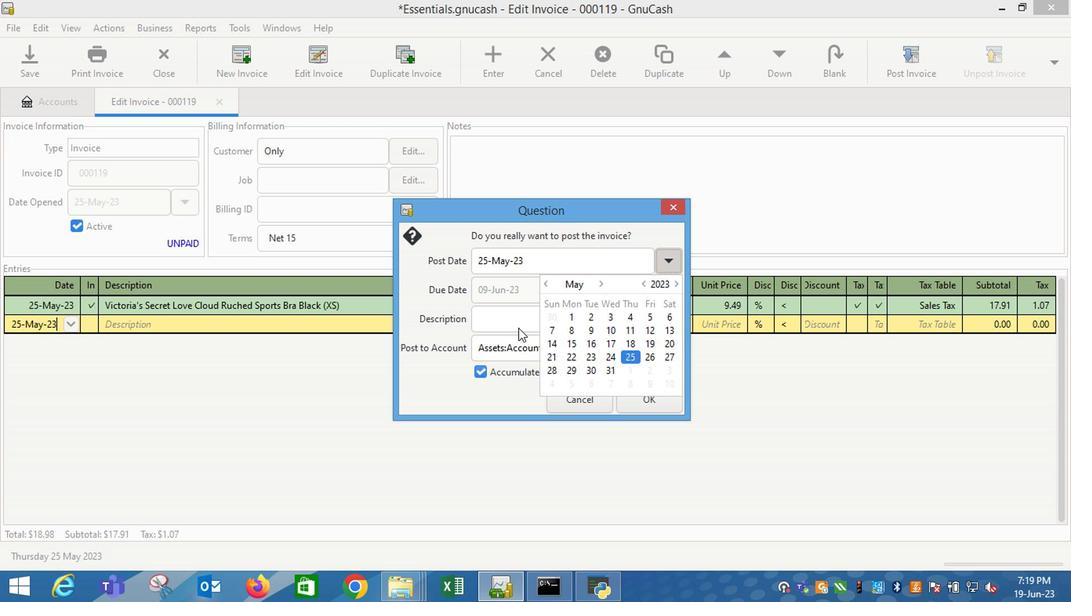 
Action: Mouse pressed left at (507, 316)
Screenshot: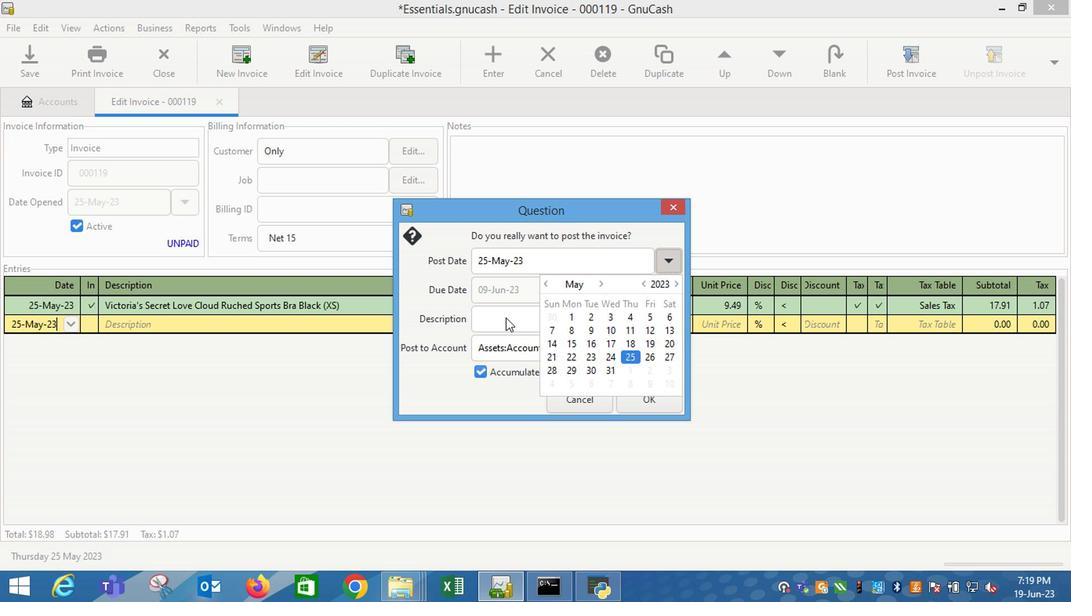 
Action: Mouse moved to (649, 396)
Screenshot: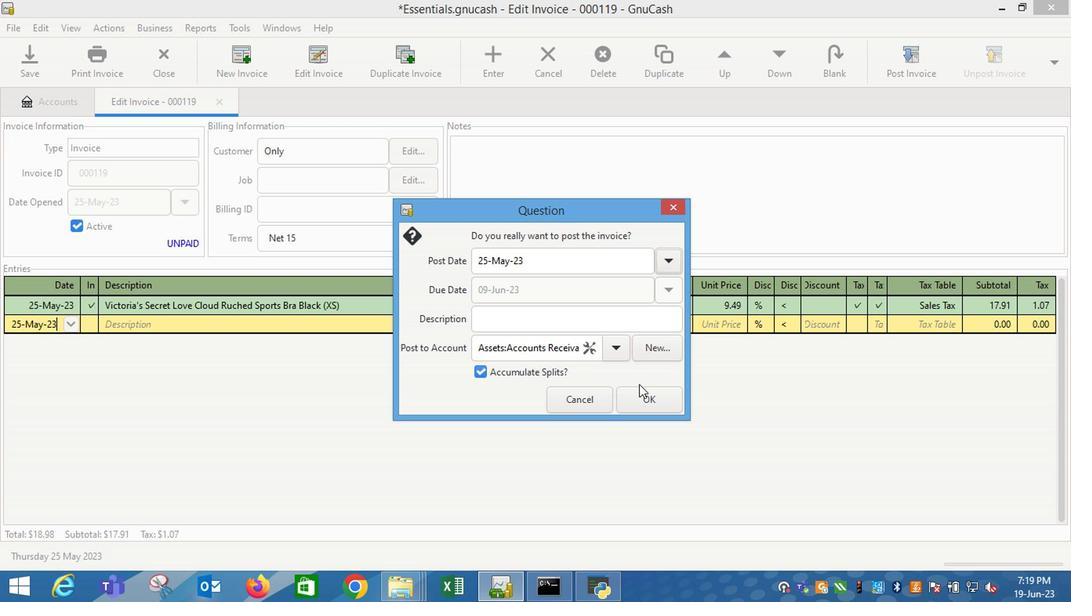 
Action: Mouse pressed left at (649, 396)
Screenshot: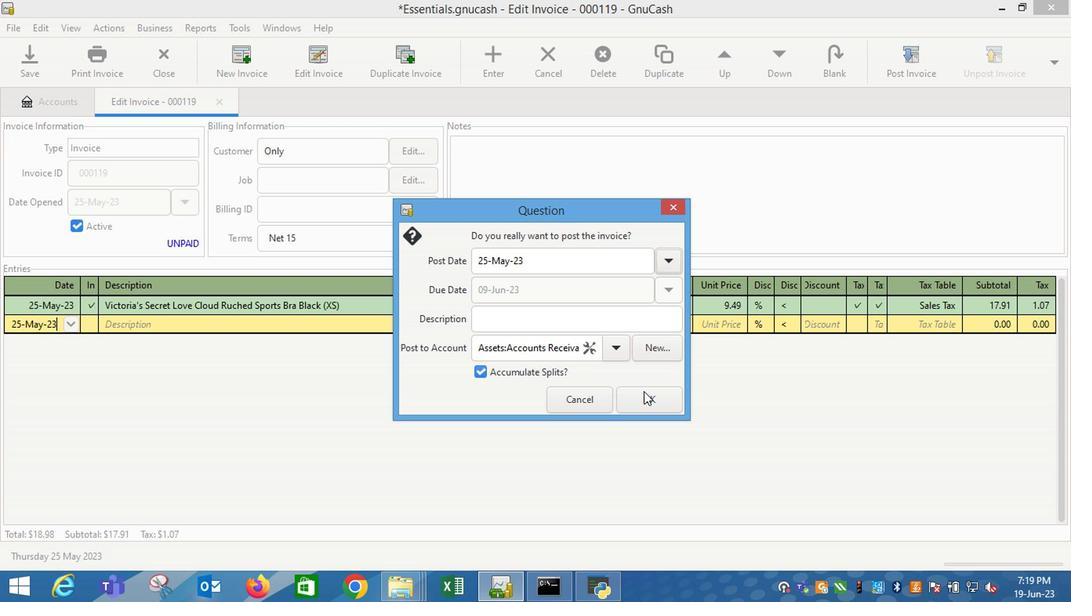 
Action: Mouse moved to (1021, 74)
Screenshot: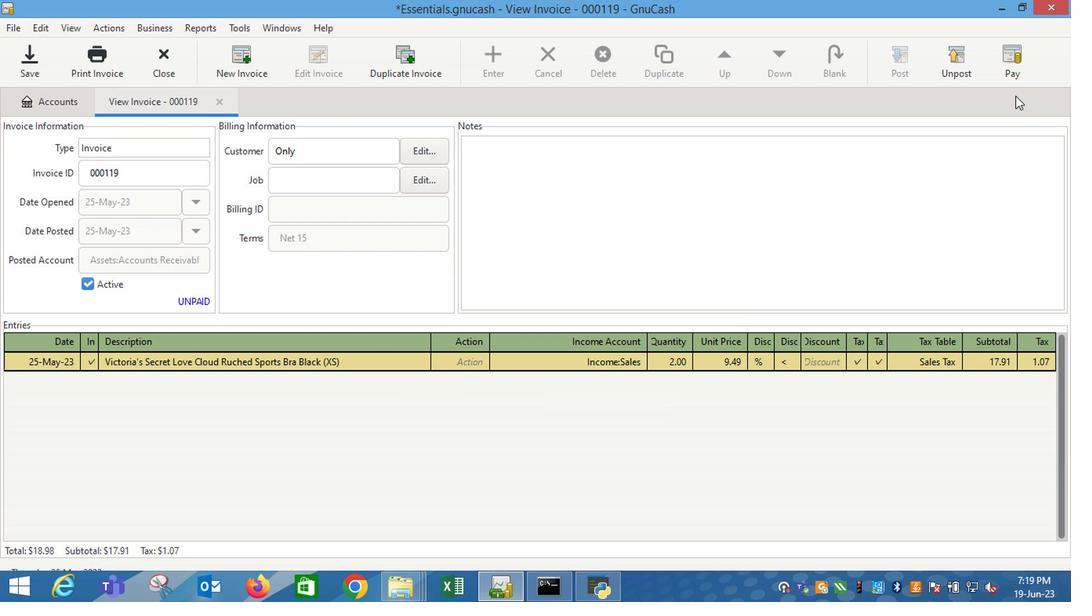 
Action: Mouse pressed left at (1021, 74)
Screenshot: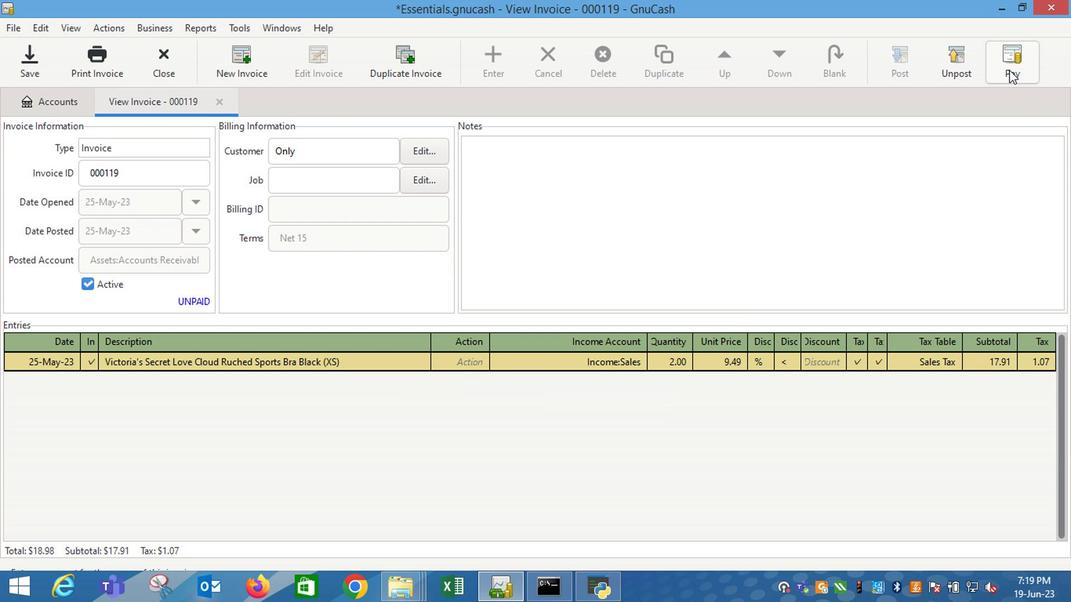 
Action: Mouse moved to (493, 313)
Screenshot: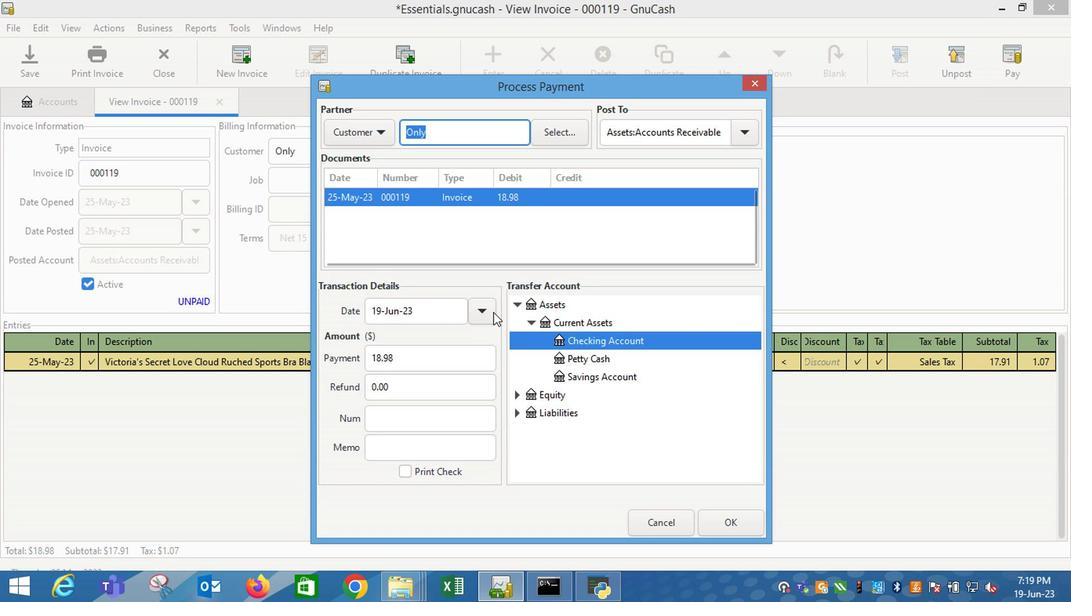 
Action: Mouse pressed left at (493, 313)
Screenshot: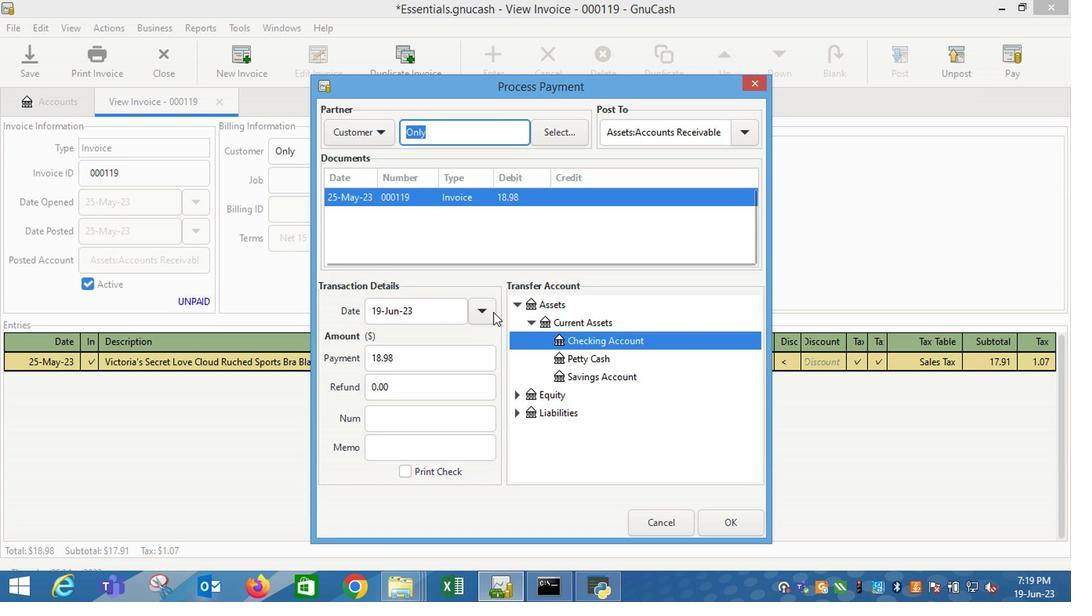 
Action: Mouse moved to (453, 385)
Screenshot: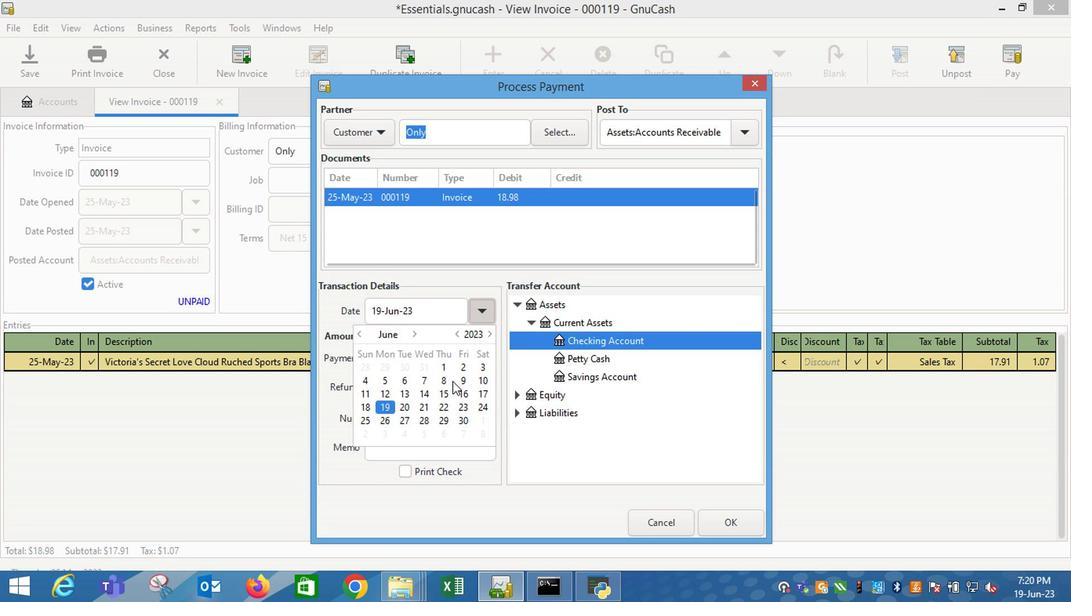 
Action: Mouse pressed left at (453, 385)
Screenshot: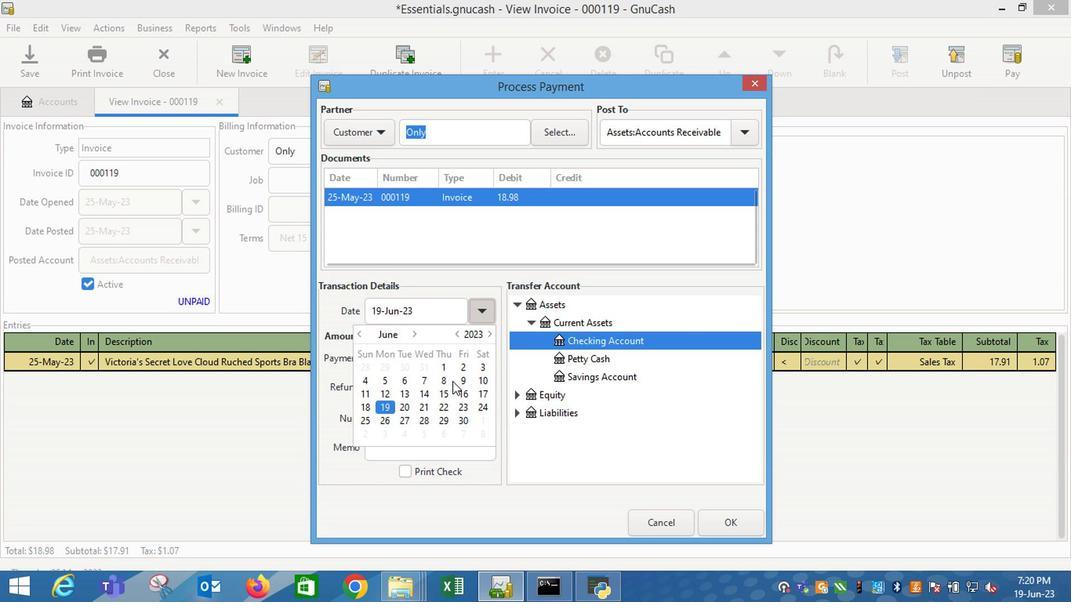 
Action: Mouse moved to (585, 340)
Screenshot: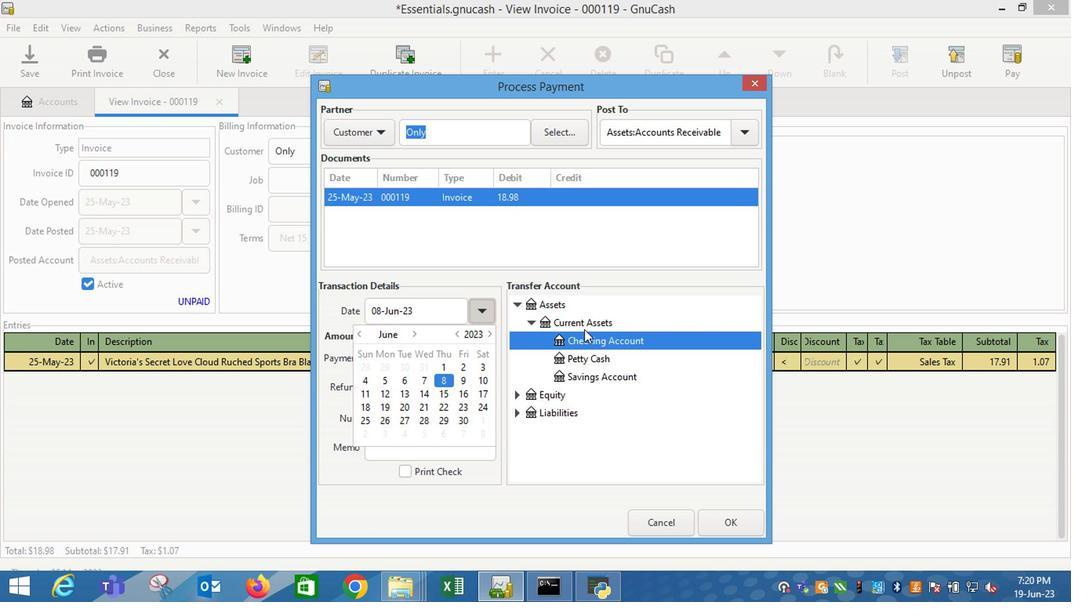 
Action: Mouse pressed left at (585, 340)
Screenshot: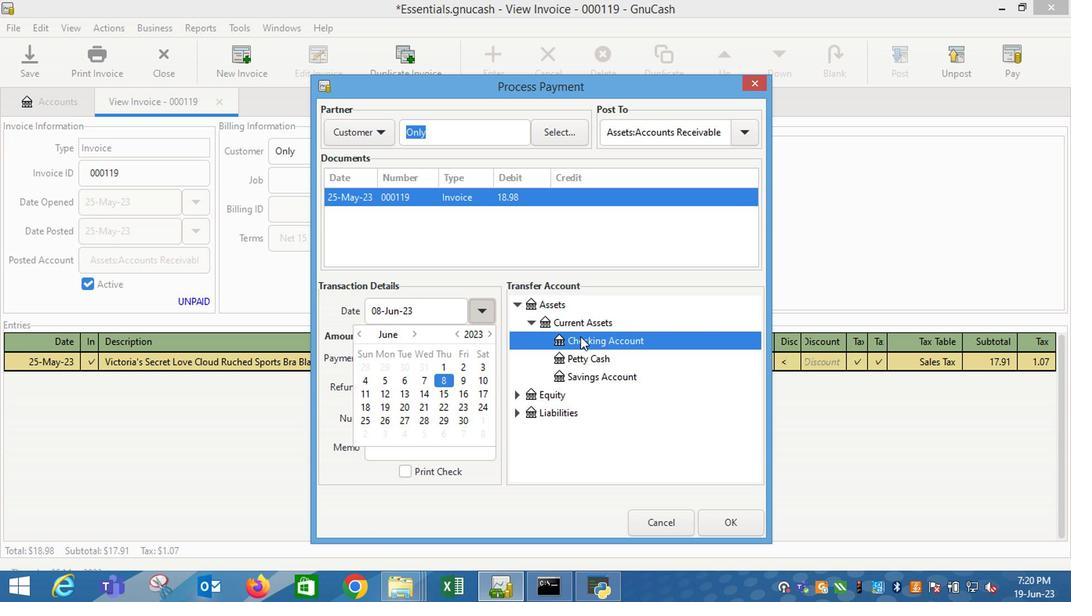 
Action: Mouse moved to (745, 521)
Screenshot: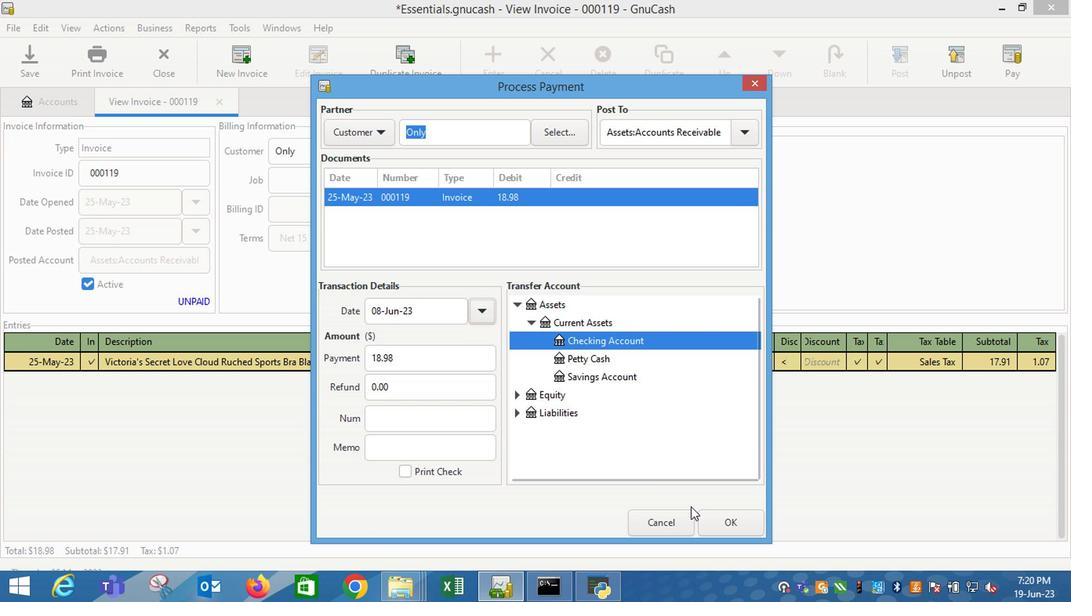 
Action: Mouse pressed left at (745, 521)
Screenshot: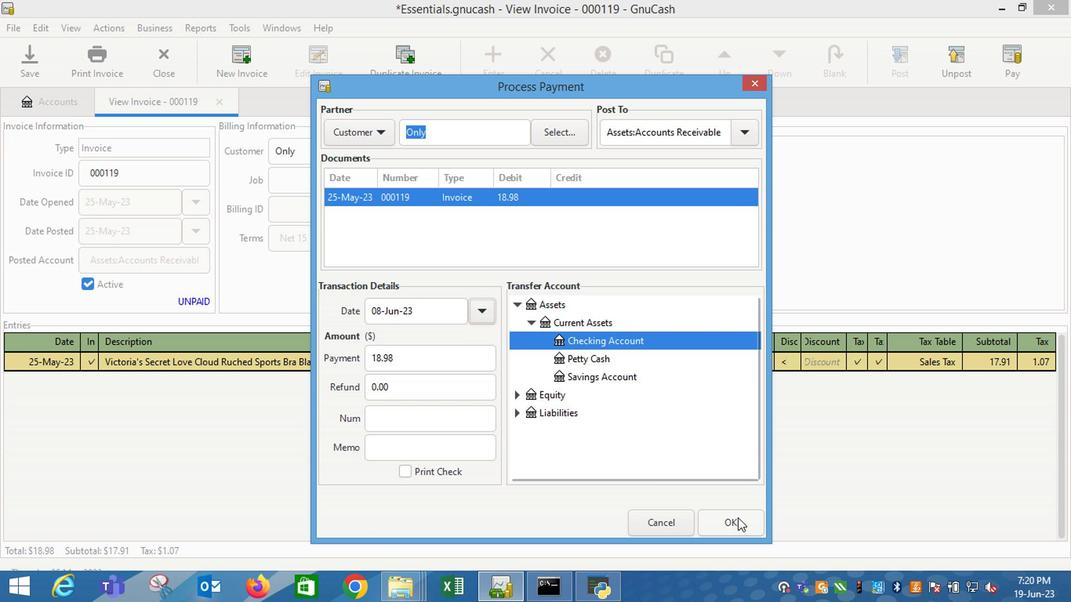 
Action: Mouse moved to (92, 64)
Screenshot: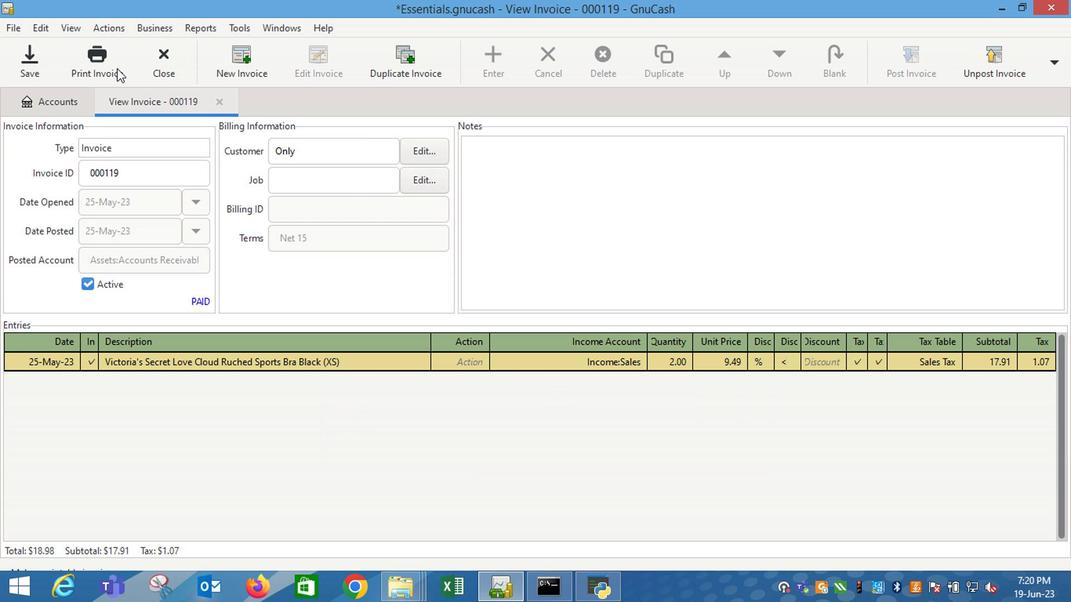 
Action: Mouse pressed left at (92, 64)
Screenshot: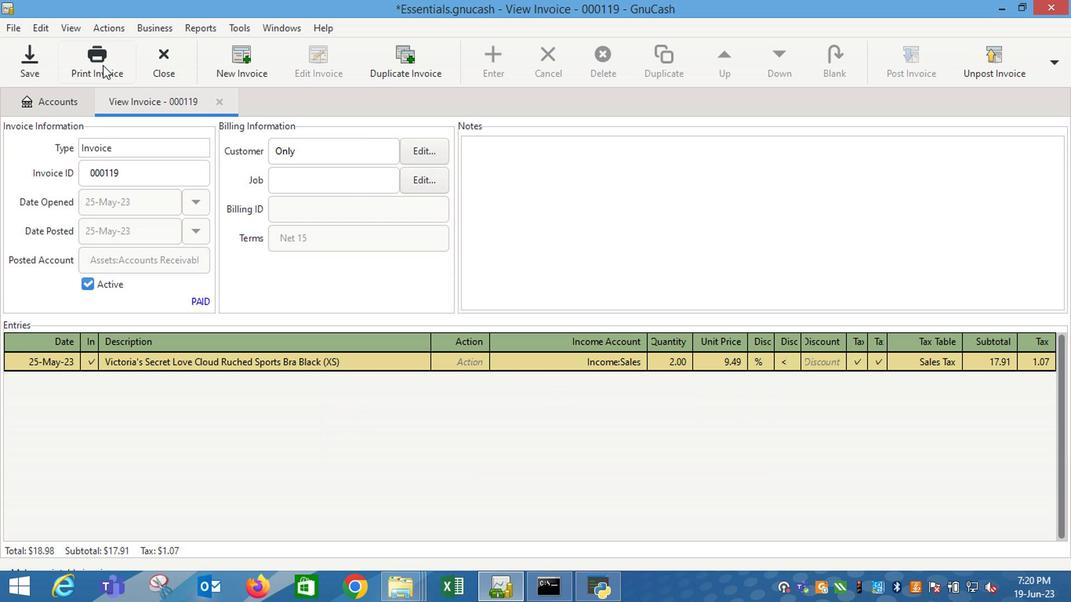 
Action: Mouse moved to (752, 63)
Screenshot: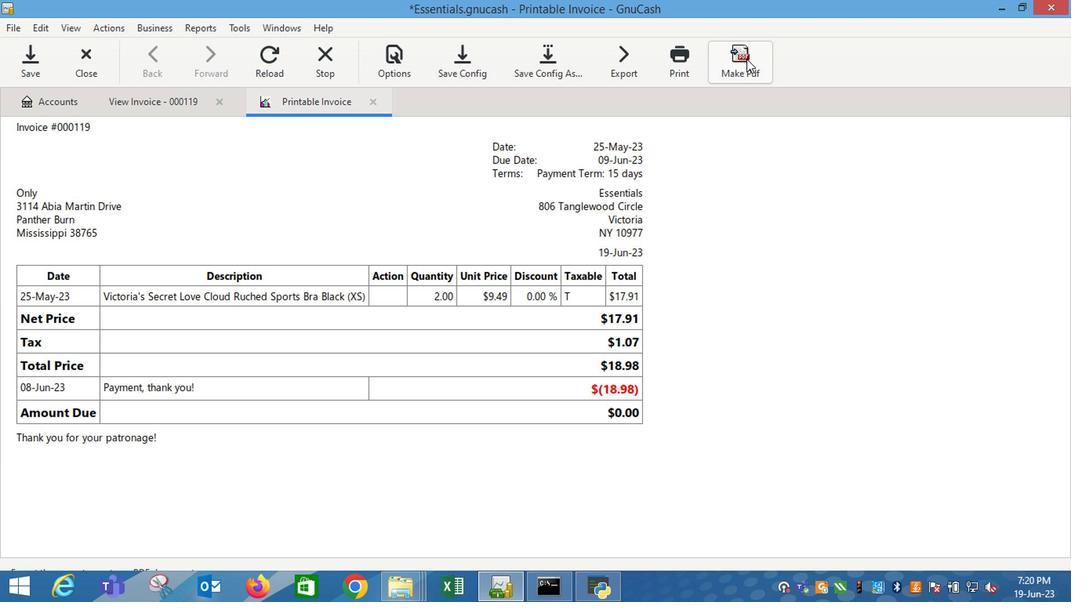 
Action: Mouse pressed left at (752, 63)
Screenshot: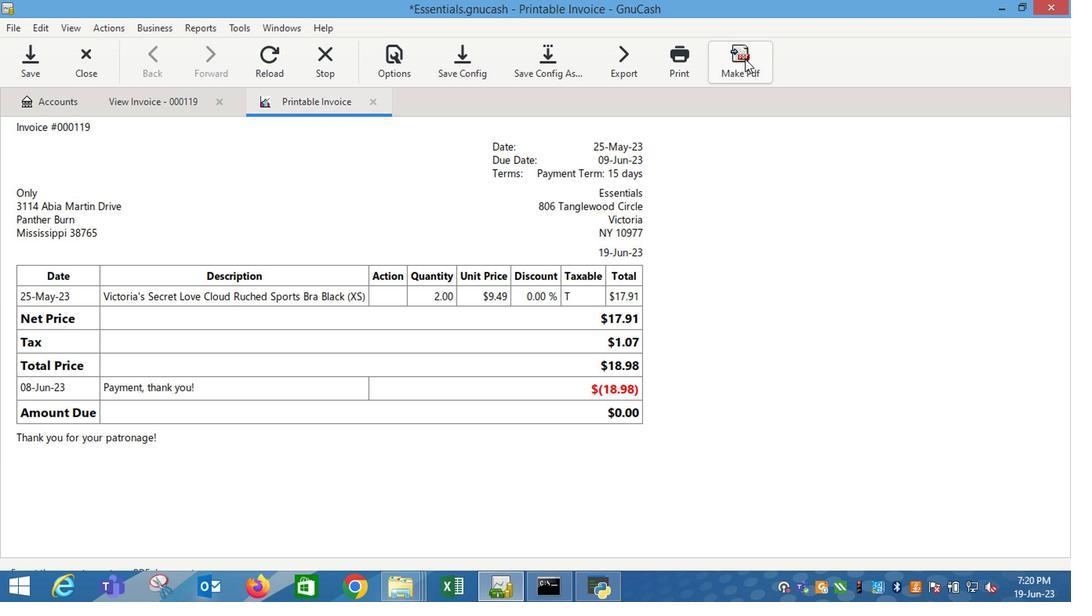 
Action: Mouse moved to (98, 378)
Screenshot: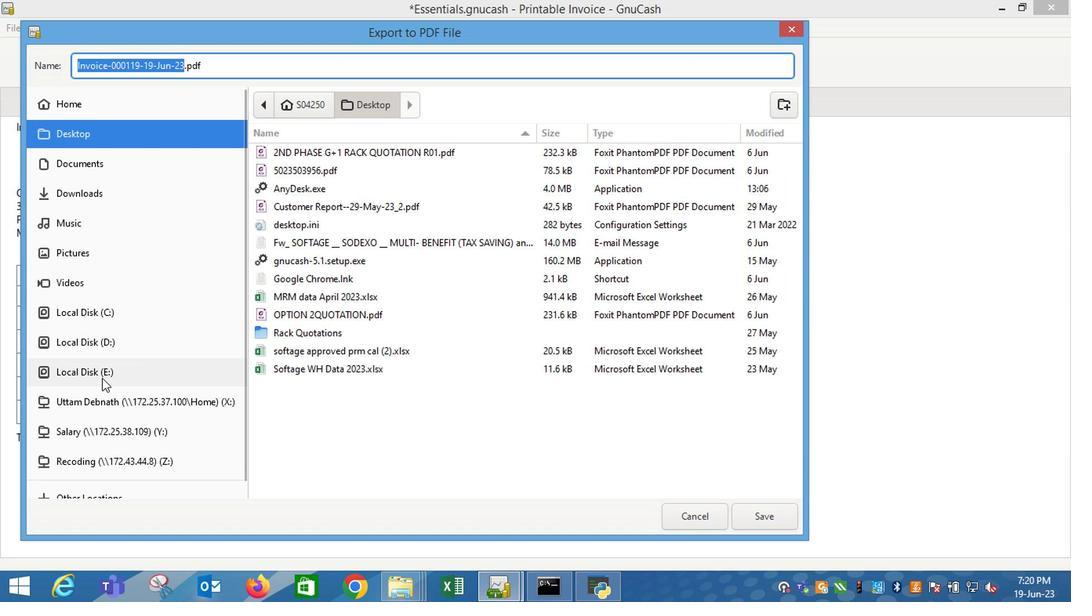 
Action: Mouse pressed left at (98, 378)
Screenshot: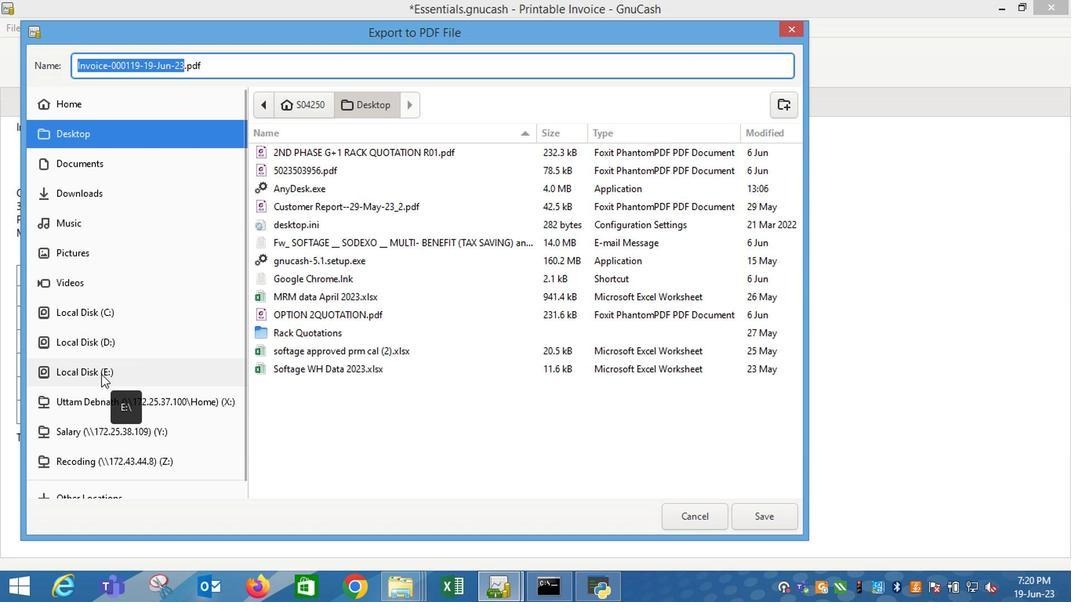
Action: Mouse moved to (308, 285)
Screenshot: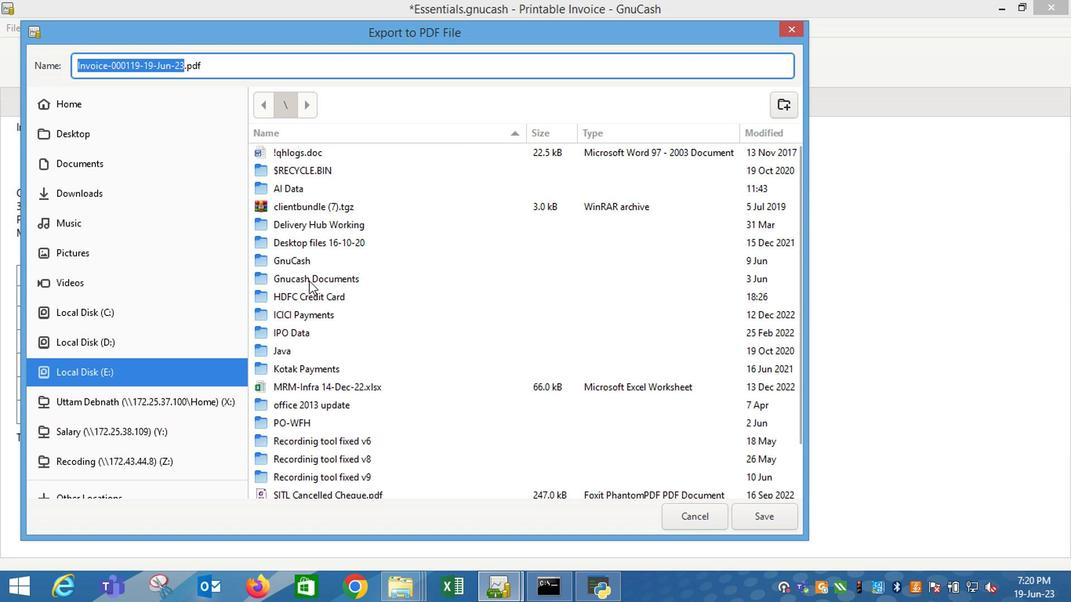 
Action: Mouse pressed left at (308, 285)
Screenshot: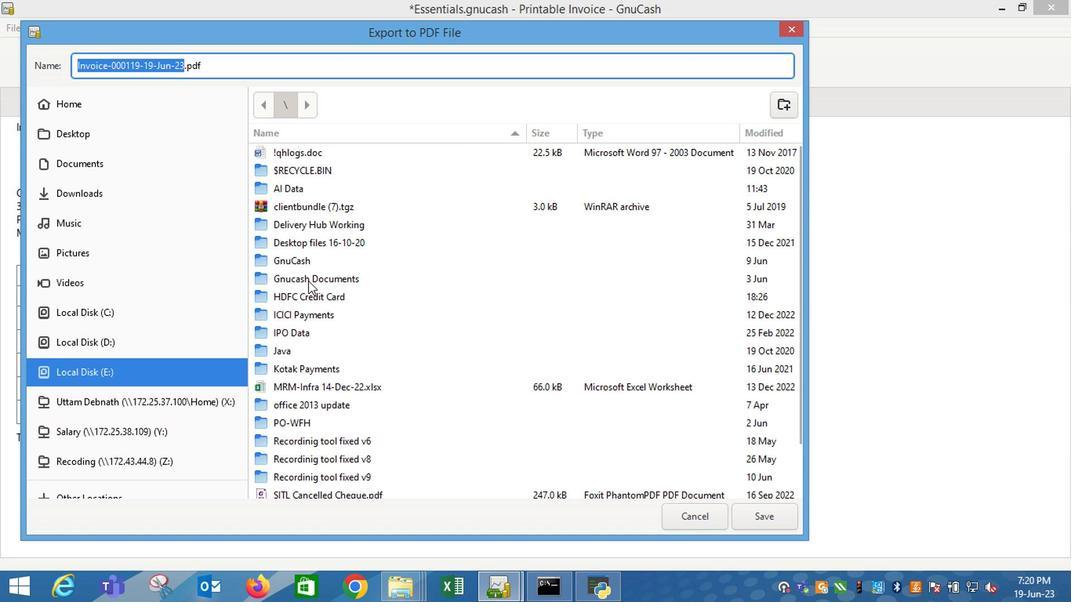
Action: Mouse pressed left at (308, 285)
Screenshot: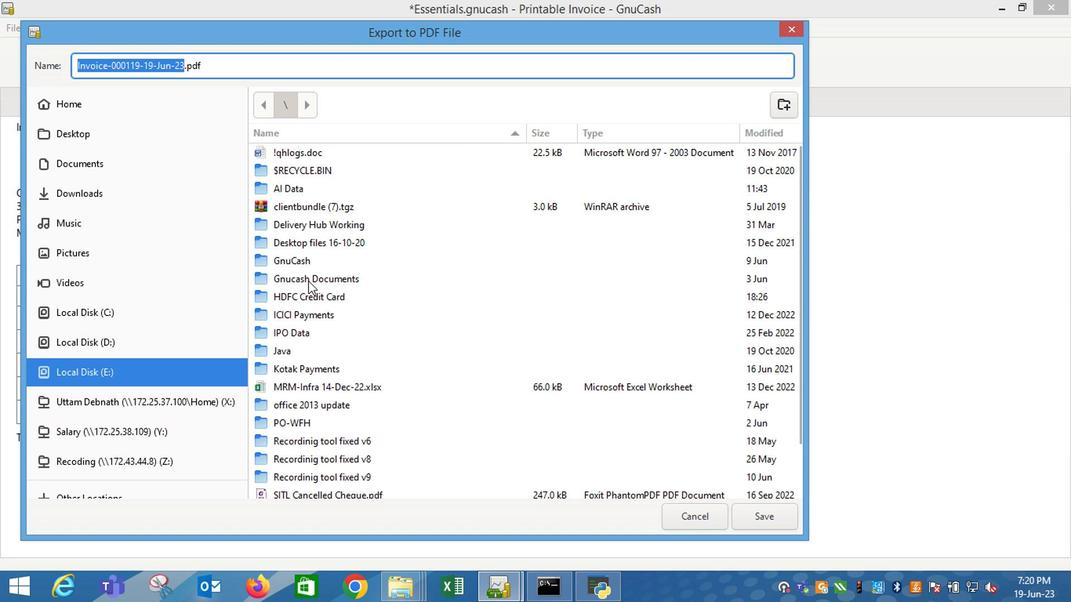 
Action: Mouse moved to (310, 163)
Screenshot: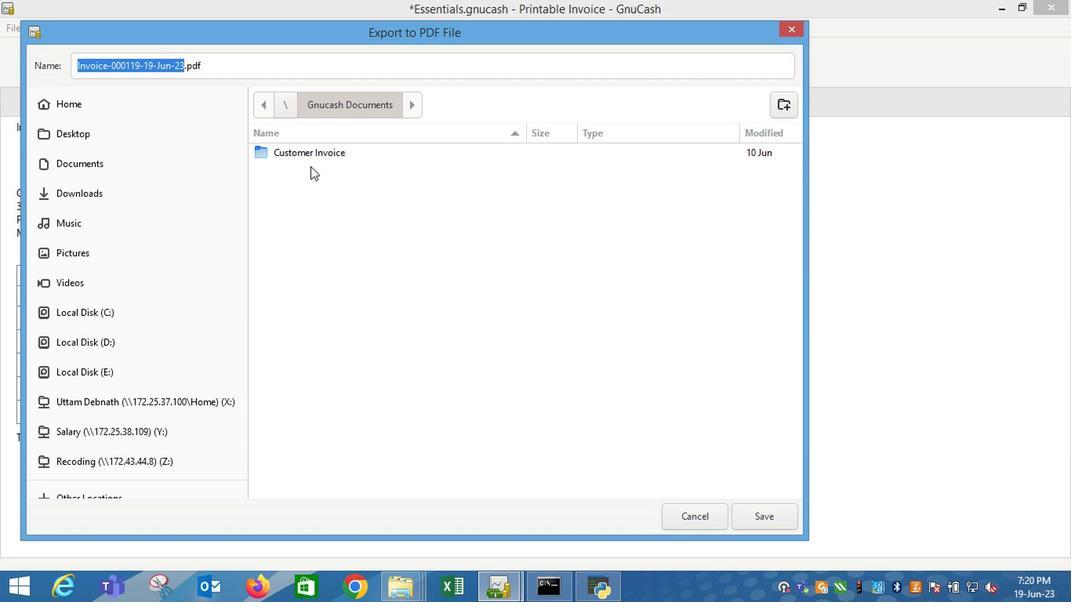 
Action: Mouse pressed left at (310, 163)
Screenshot: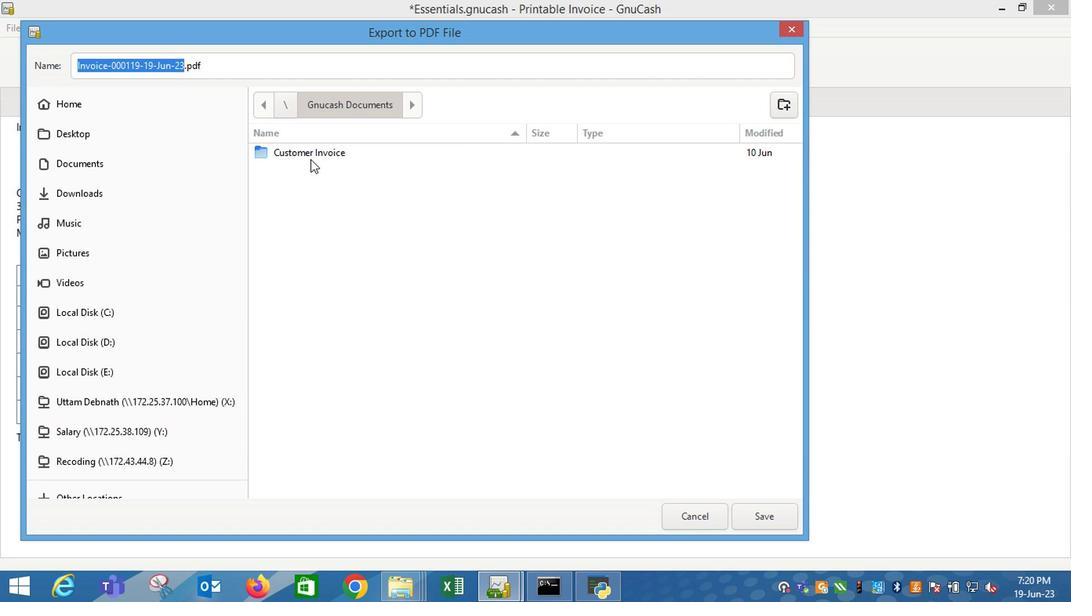 
Action: Mouse pressed left at (310, 163)
Screenshot: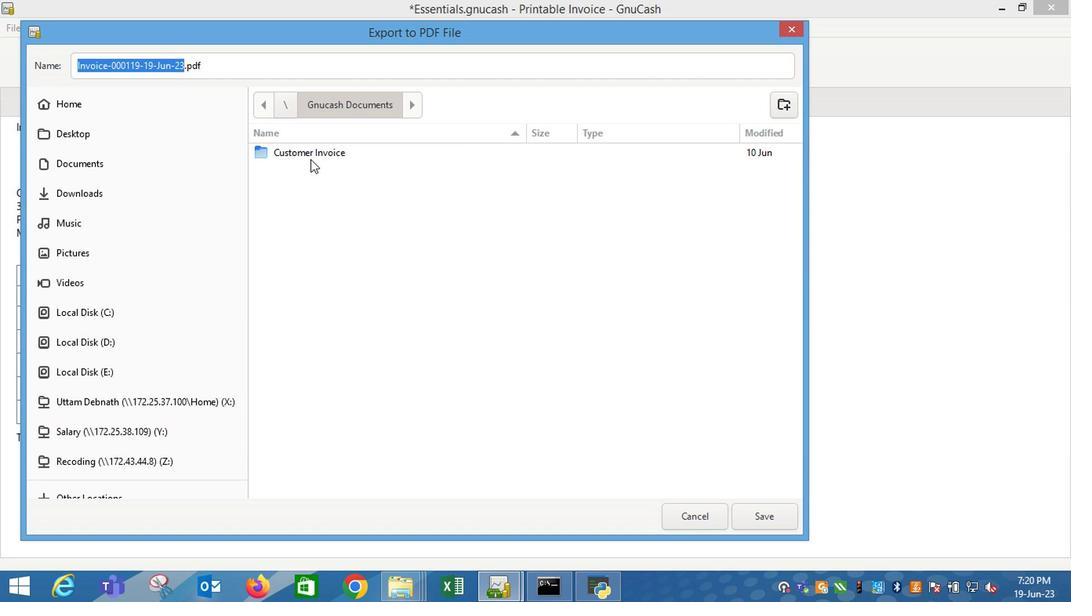 
Action: Mouse moved to (770, 512)
Screenshot: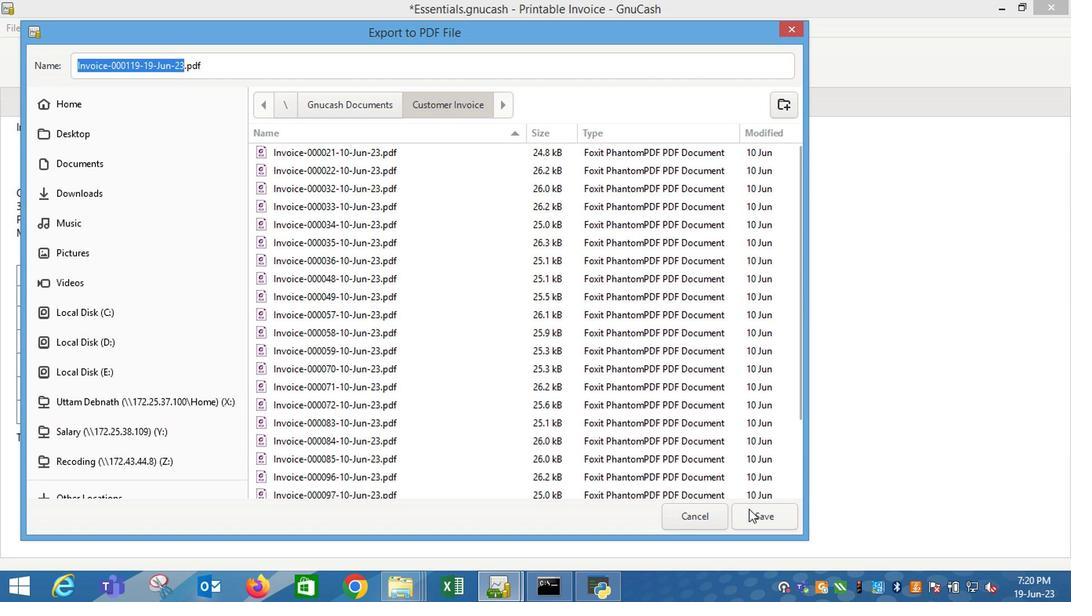 
Action: Mouse pressed left at (770, 512)
Screenshot: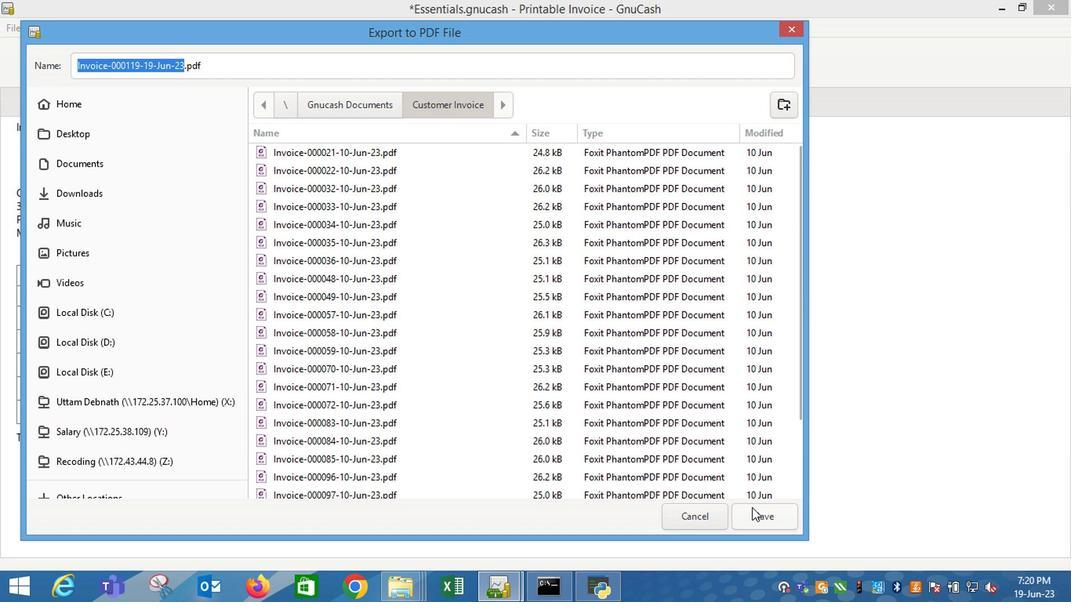 
Action: Mouse moved to (667, 462)
Screenshot: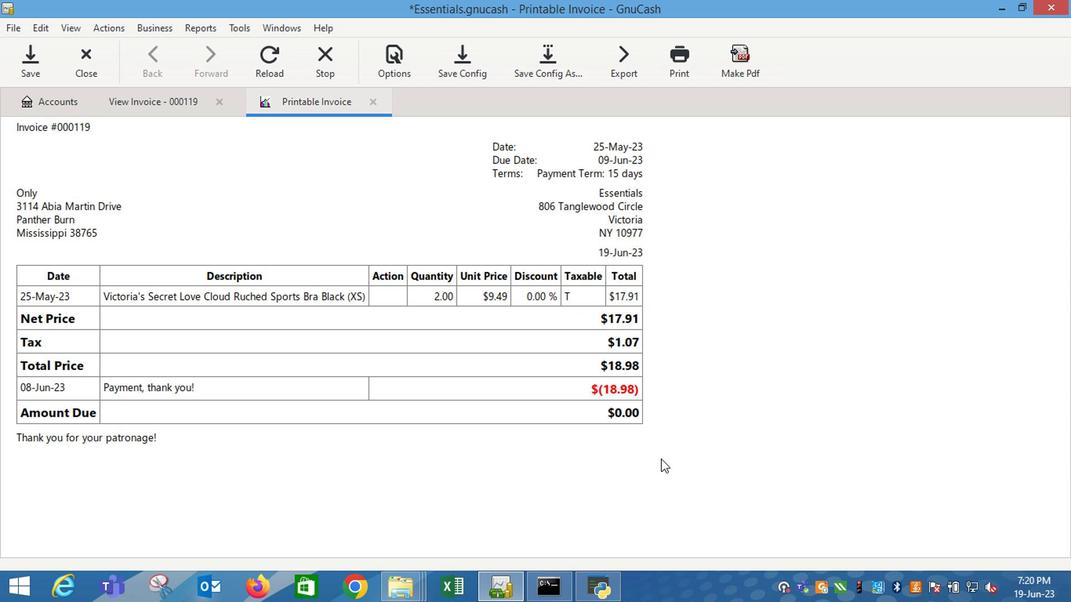 
